 Task: Create new Company, with domain: 'volkswagen.com' and type: 'Prospect'. Add new contact for this company, with mail Id: 'Eshan_Malhotra@volkswagen.com', First Name: Eshan, Last name:  Malhotra, Job Title: 'Systems Administrator', Phone Number: '(916) 555-6789'. Change life cycle stage to  Lead and lead status to  In Progress. Logged in from softage.6@softage.net
Action: Mouse pressed left at (23, 74)
Screenshot: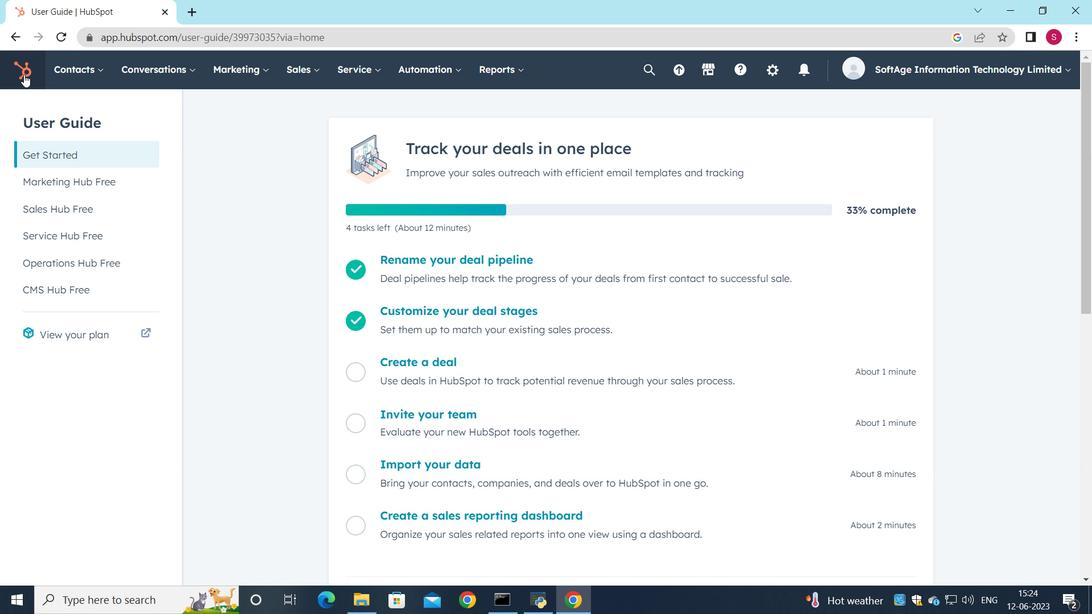 
Action: Mouse moved to (83, 69)
Screenshot: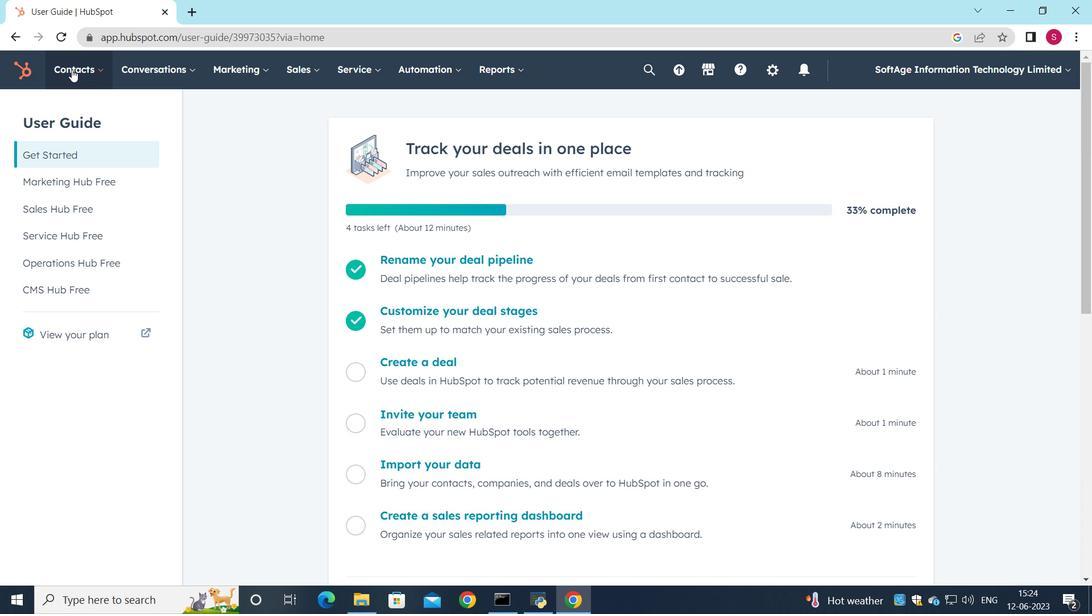 
Action: Mouse pressed left at (83, 69)
Screenshot: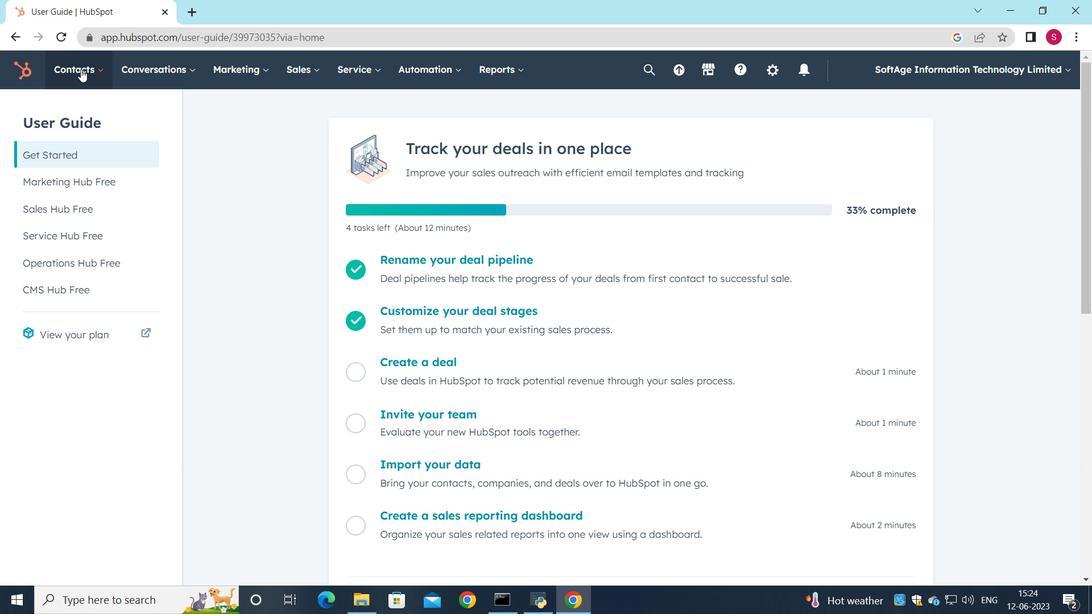 
Action: Mouse moved to (103, 138)
Screenshot: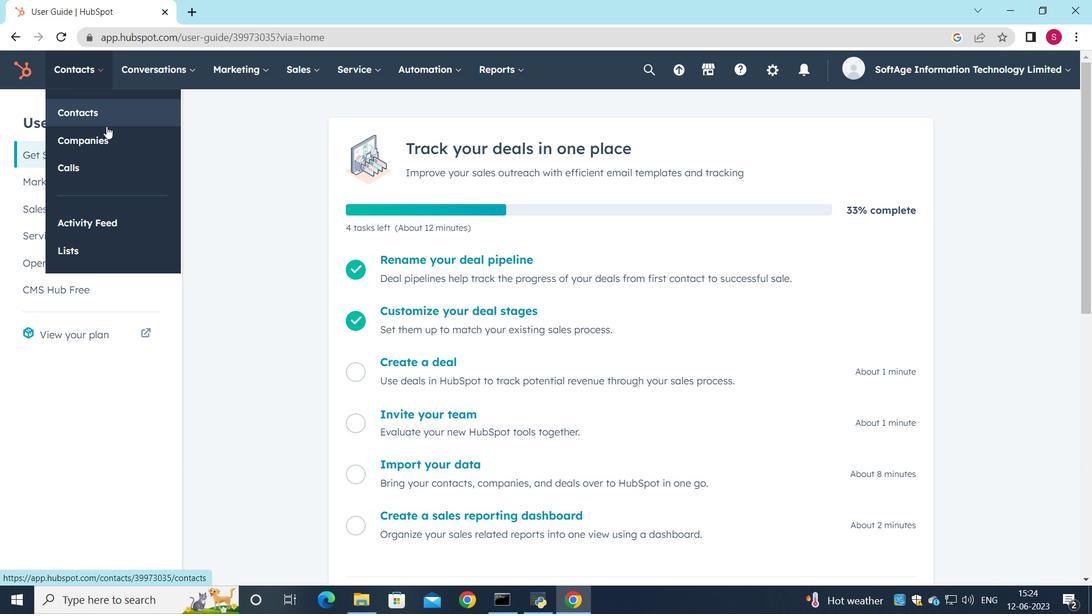 
Action: Mouse pressed left at (103, 138)
Screenshot: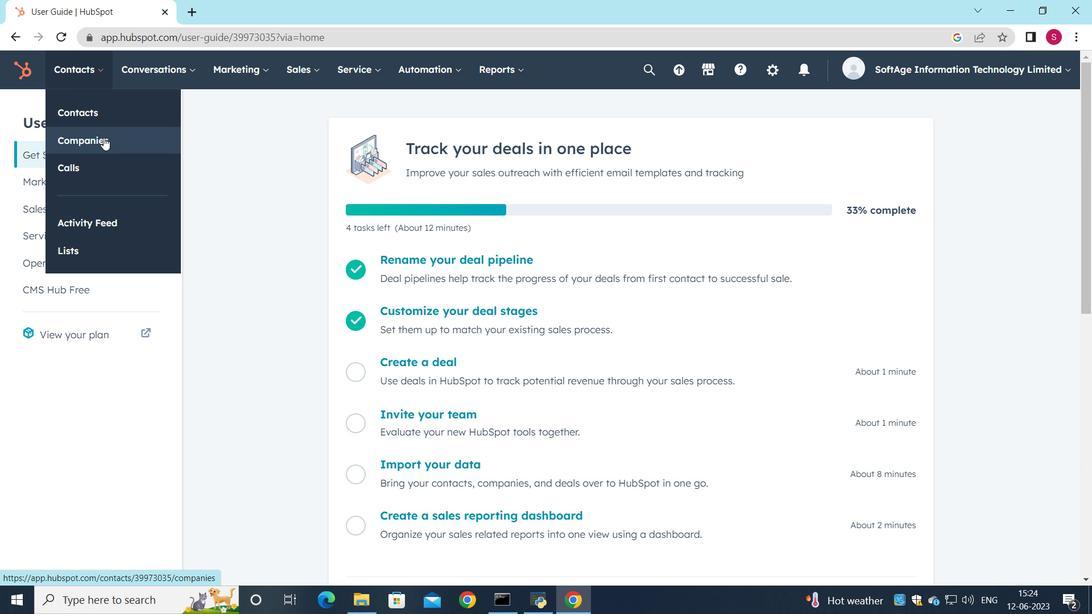 
Action: Mouse moved to (998, 117)
Screenshot: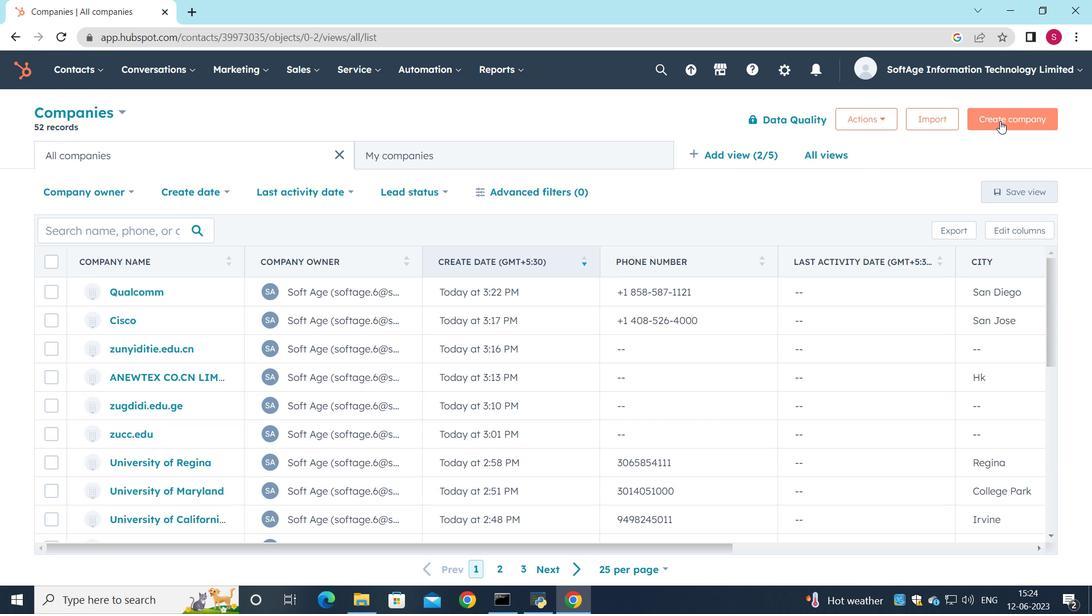 
Action: Mouse pressed left at (998, 117)
Screenshot: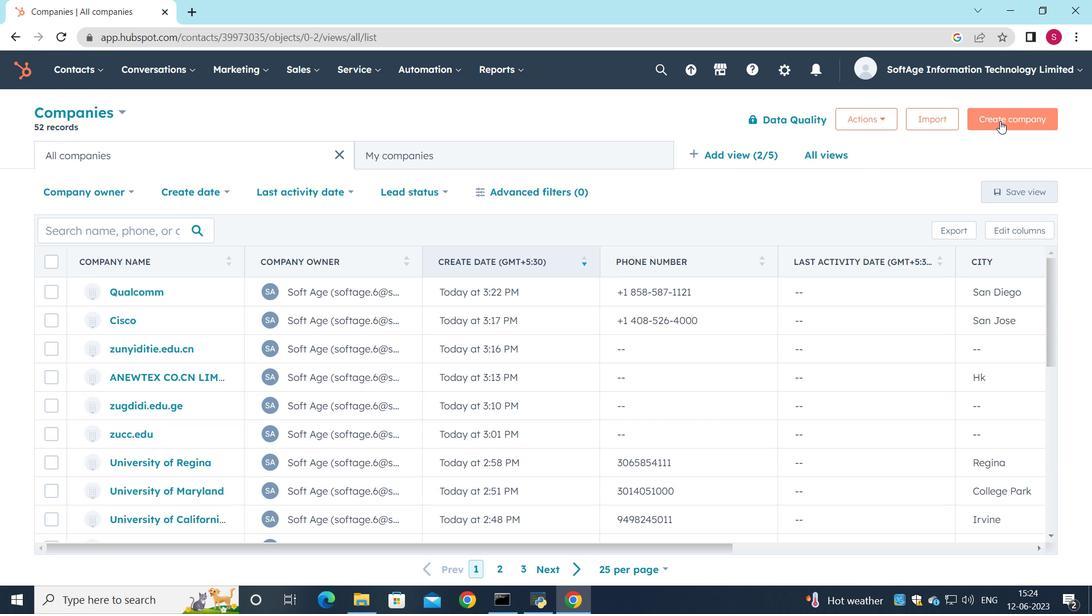 
Action: Mouse moved to (885, 180)
Screenshot: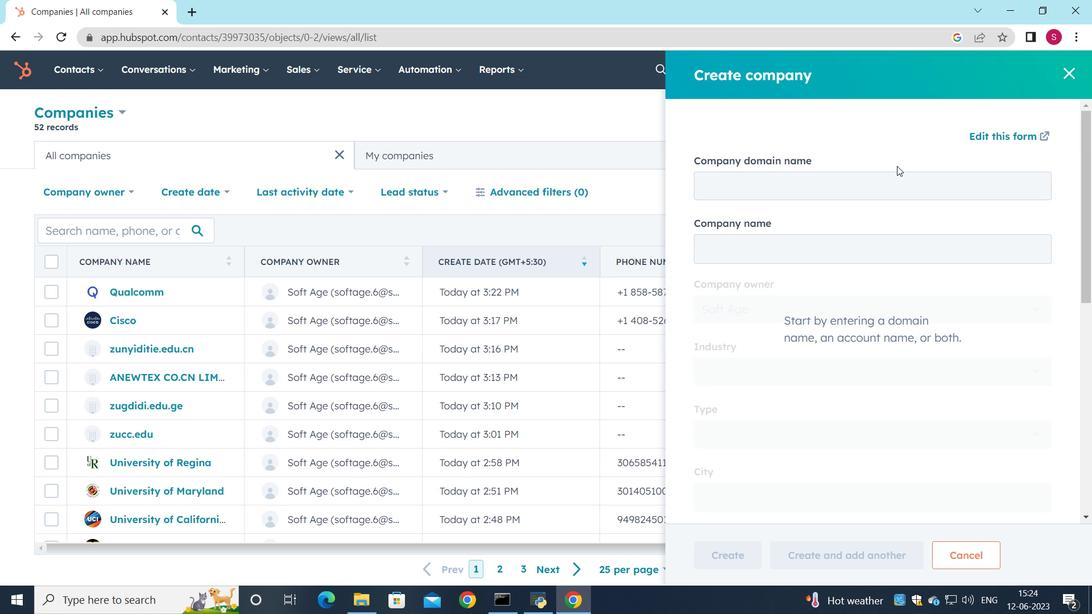 
Action: Mouse pressed left at (885, 180)
Screenshot: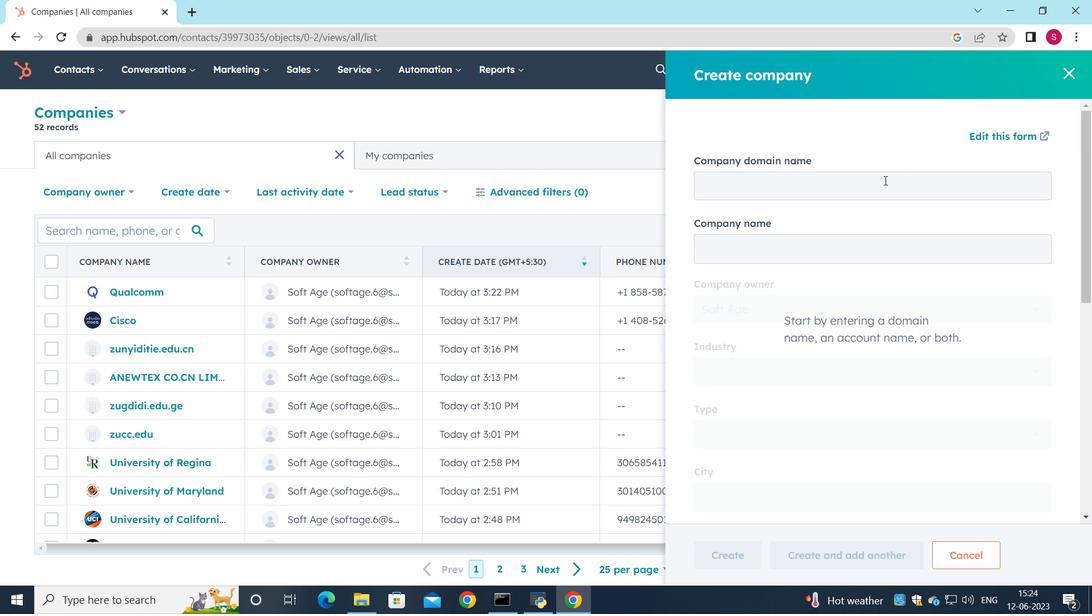 
Action: Key pressed volkswagen.com
Screenshot: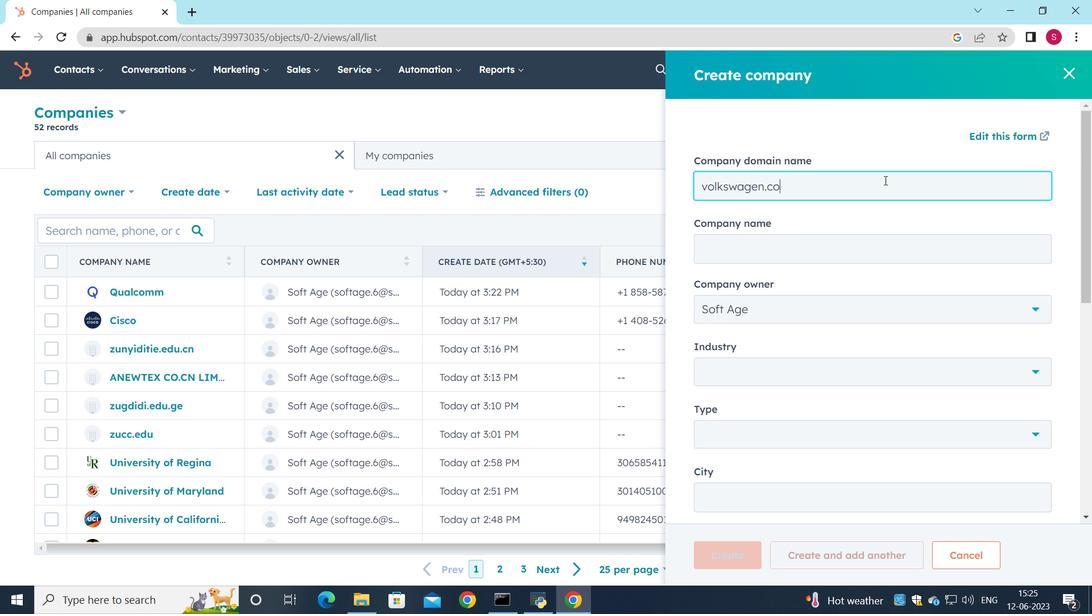 
Action: Mouse moved to (1033, 429)
Screenshot: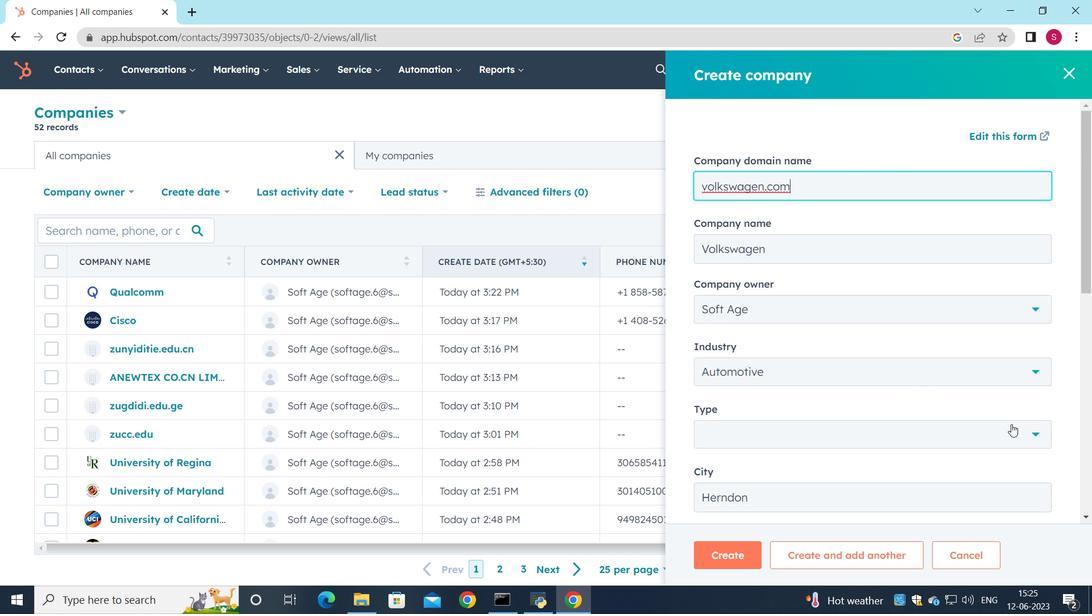 
Action: Mouse pressed left at (1033, 429)
Screenshot: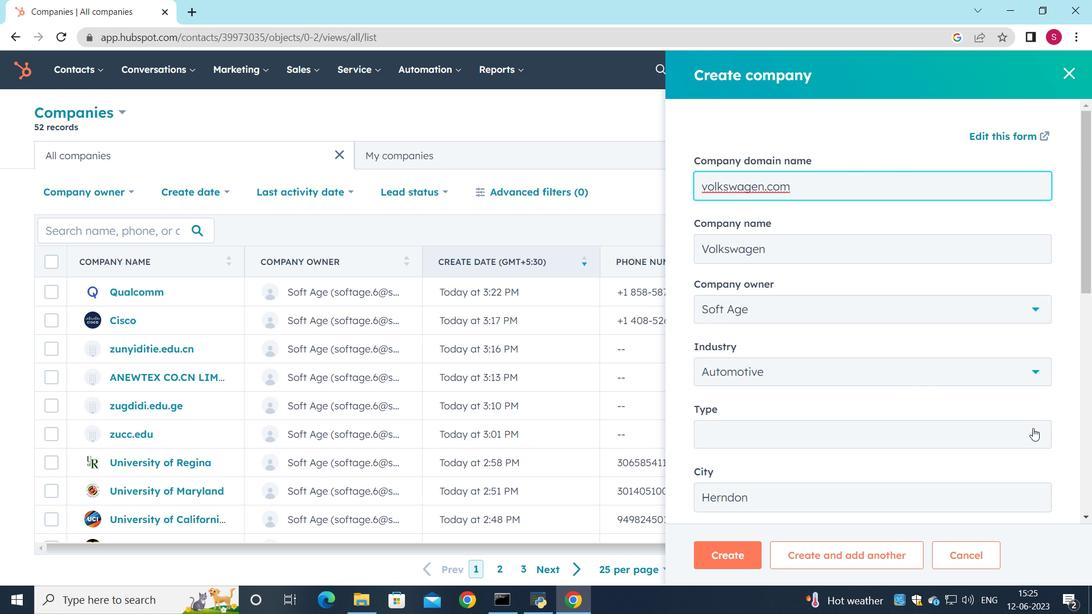 
Action: Mouse moved to (801, 314)
Screenshot: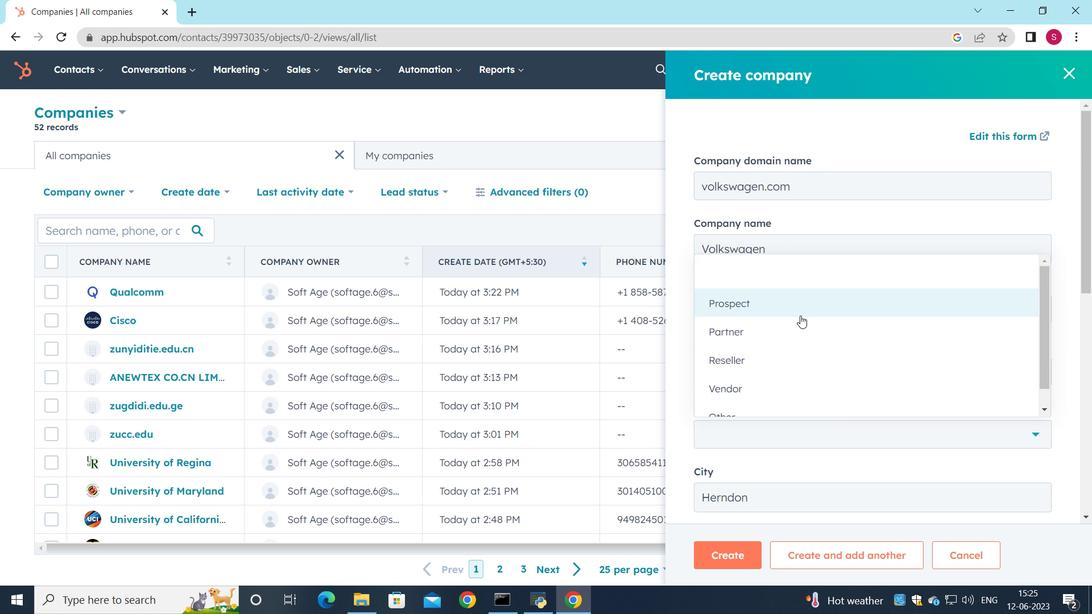 
Action: Mouse pressed left at (801, 314)
Screenshot: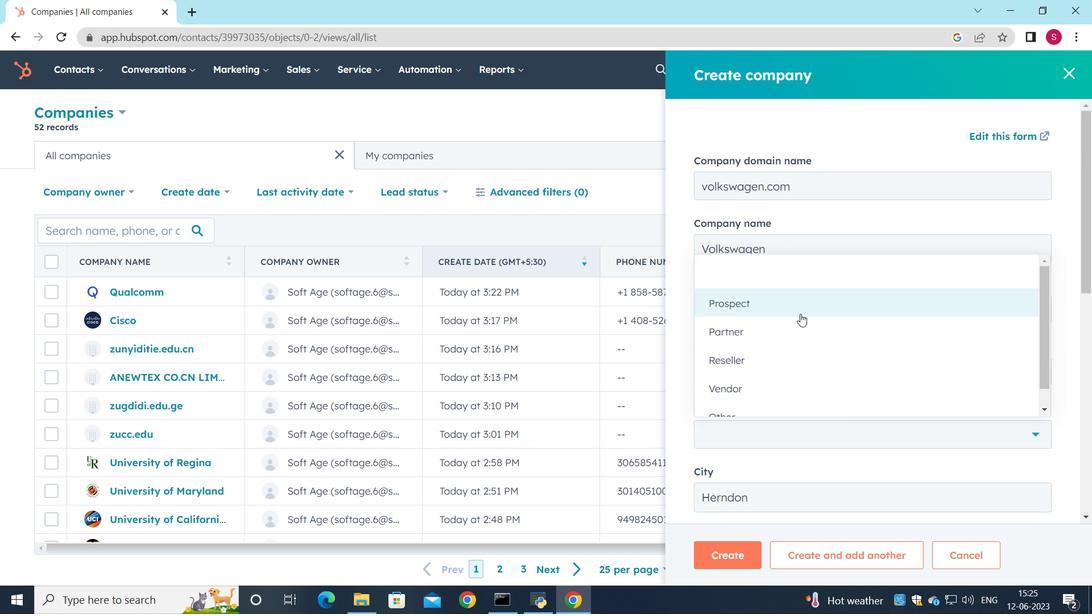 
Action: Mouse moved to (800, 311)
Screenshot: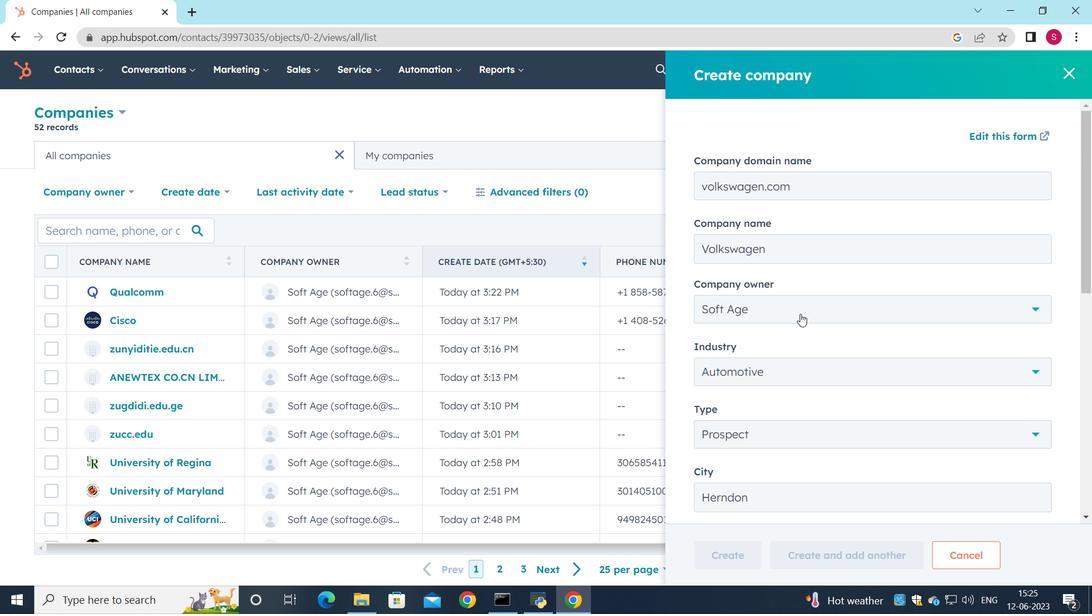 
Action: Mouse scrolled (800, 311) with delta (0, 0)
Screenshot: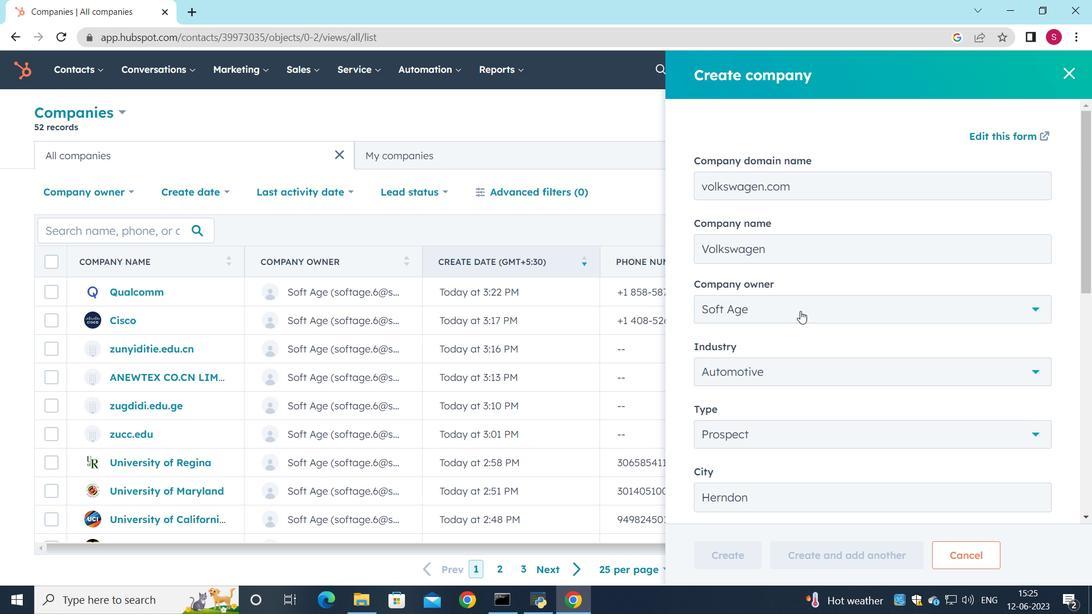 
Action: Mouse scrolled (800, 311) with delta (0, 0)
Screenshot: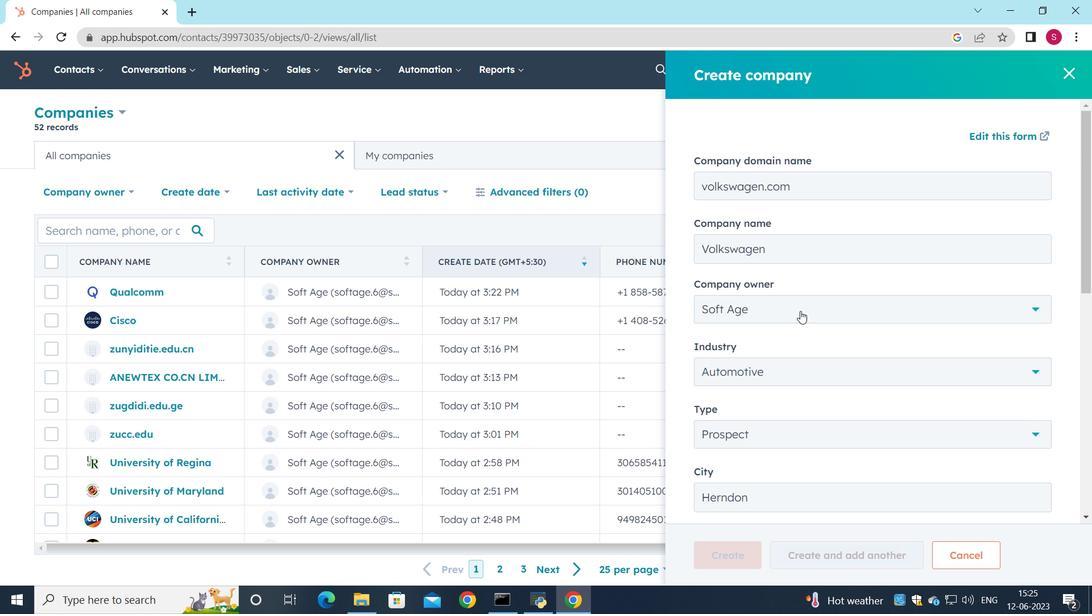
Action: Mouse moved to (735, 559)
Screenshot: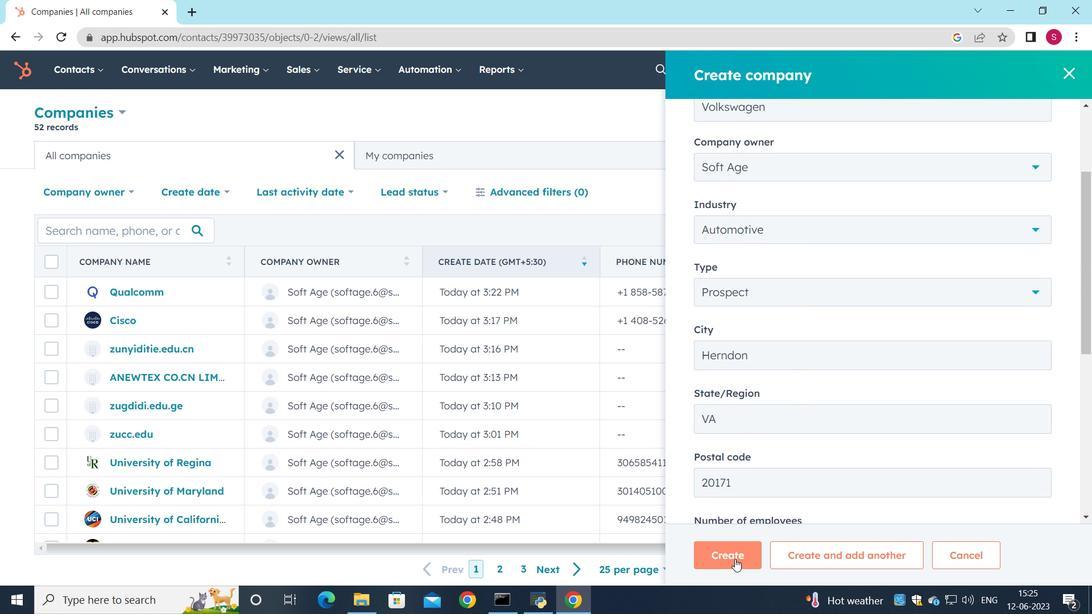 
Action: Mouse pressed left at (735, 559)
Screenshot: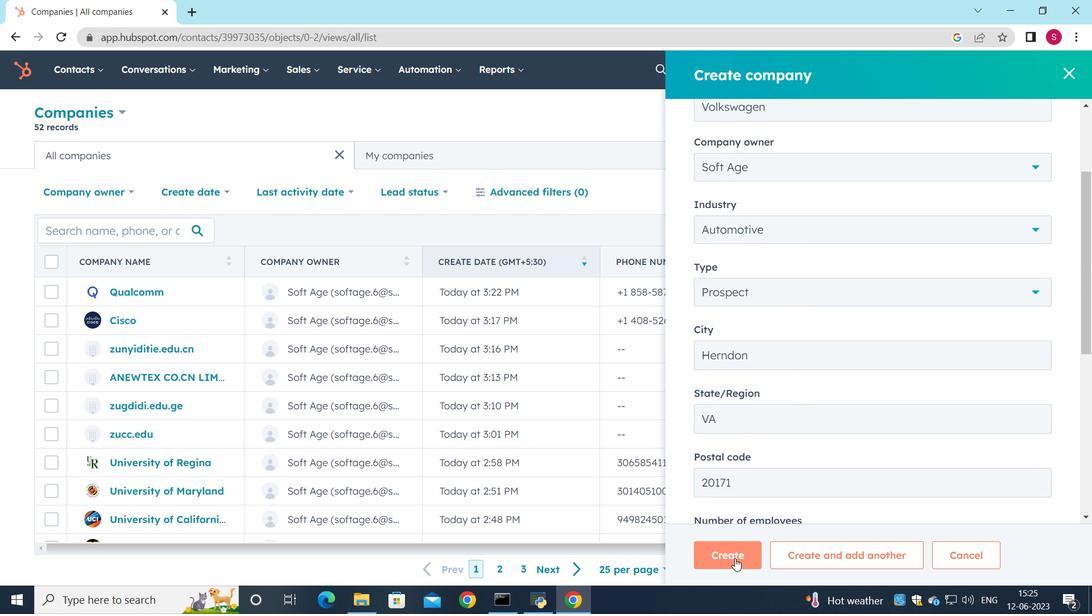 
Action: Mouse moved to (623, 440)
Screenshot: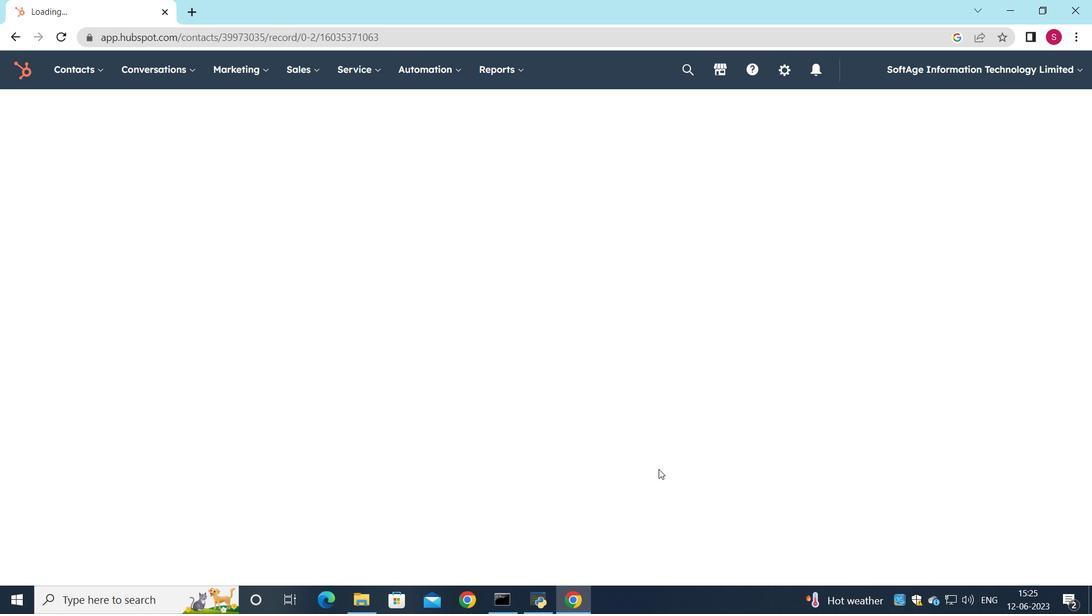 
Action: Mouse scrolled (623, 439) with delta (0, 0)
Screenshot: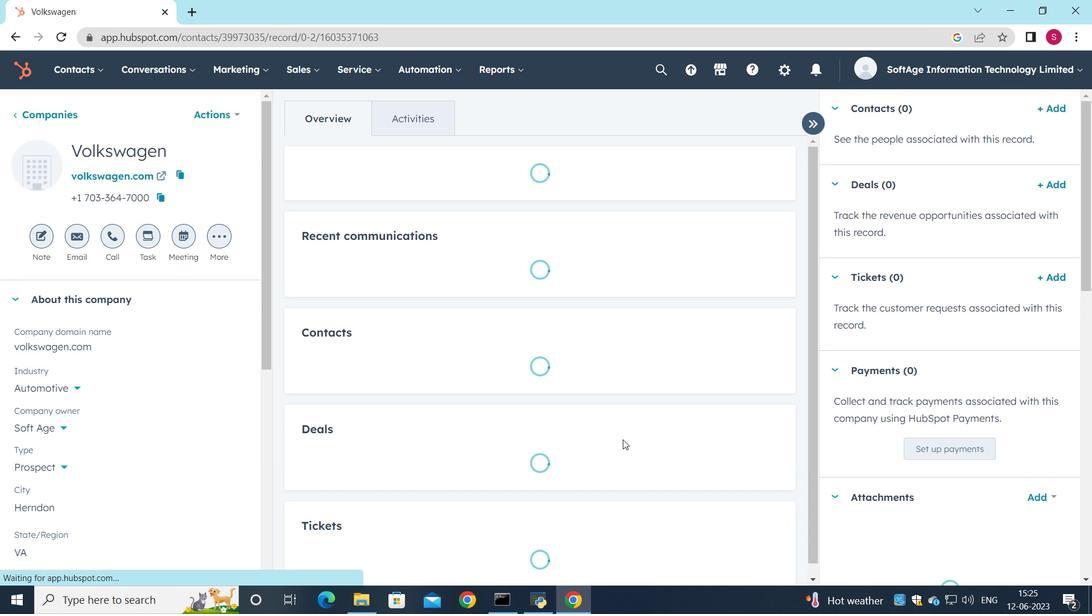 
Action: Mouse scrolled (623, 439) with delta (0, 0)
Screenshot: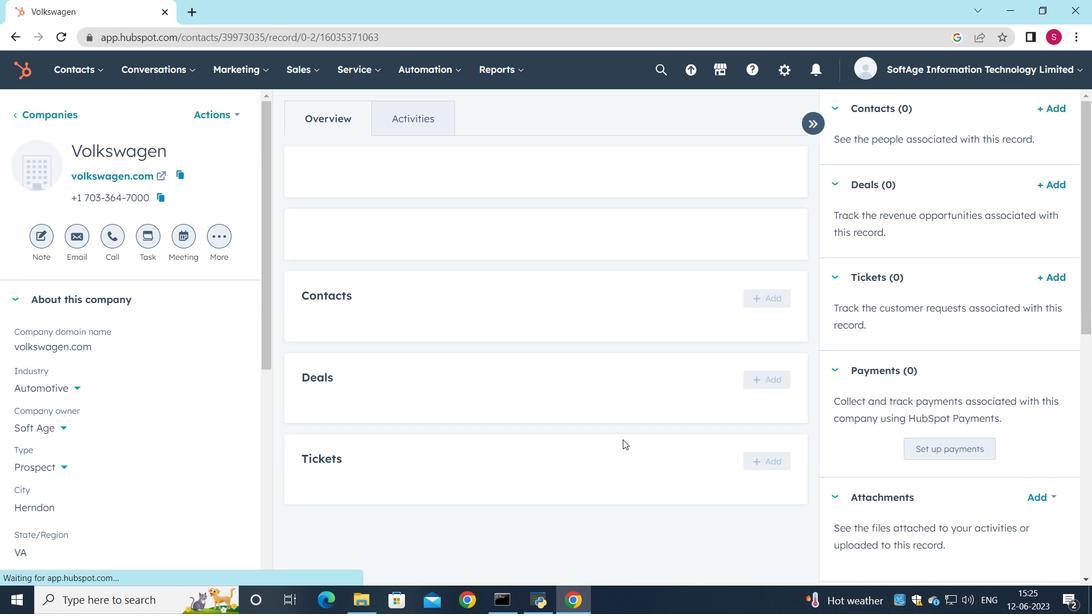 
Action: Mouse moved to (626, 431)
Screenshot: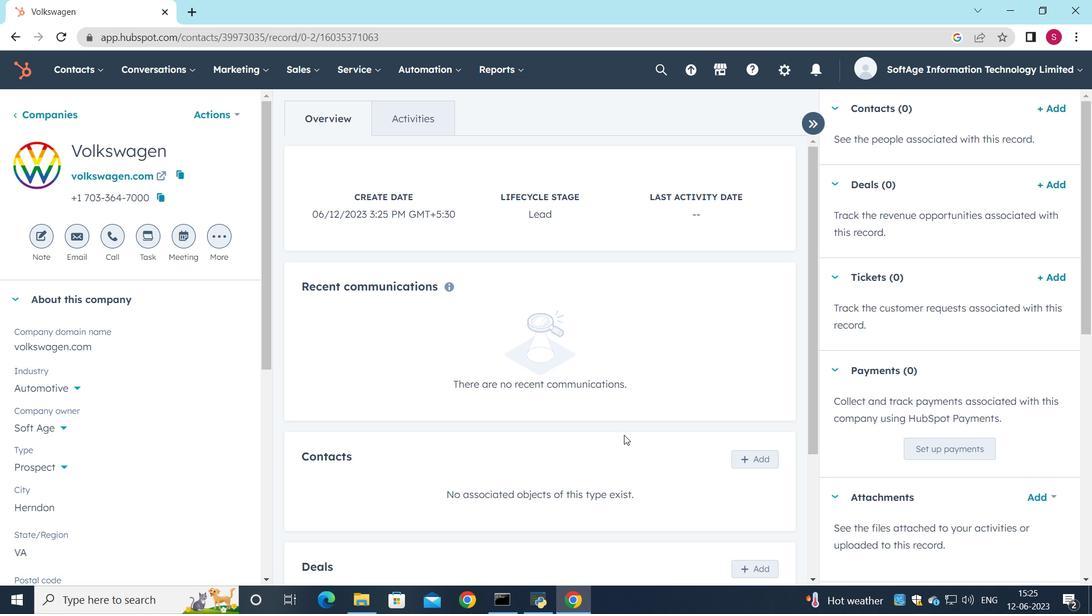 
Action: Mouse scrolled (626, 431) with delta (0, 0)
Screenshot: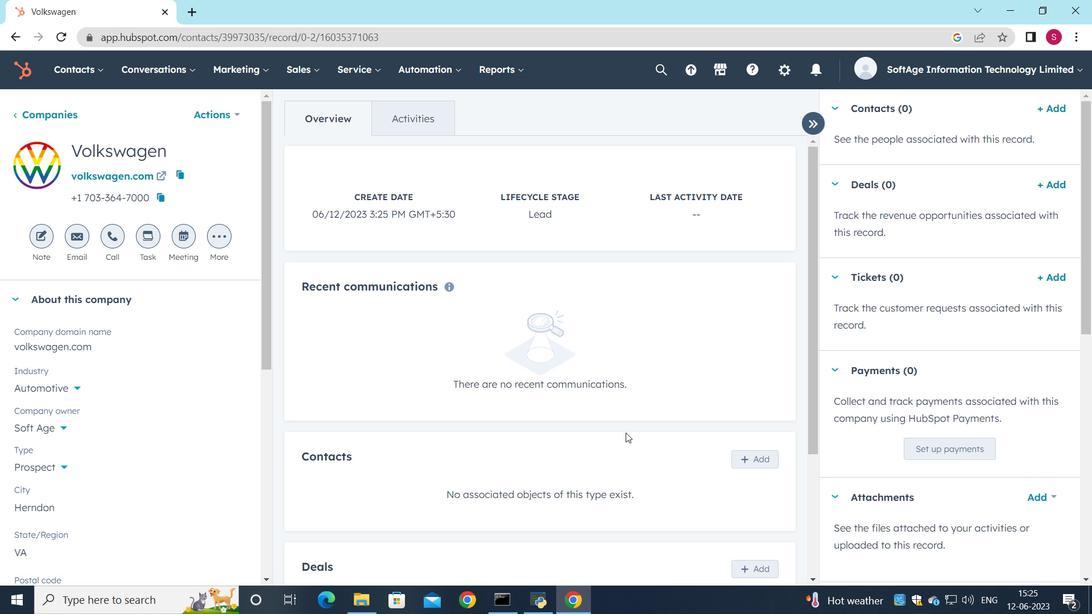 
Action: Mouse moved to (754, 388)
Screenshot: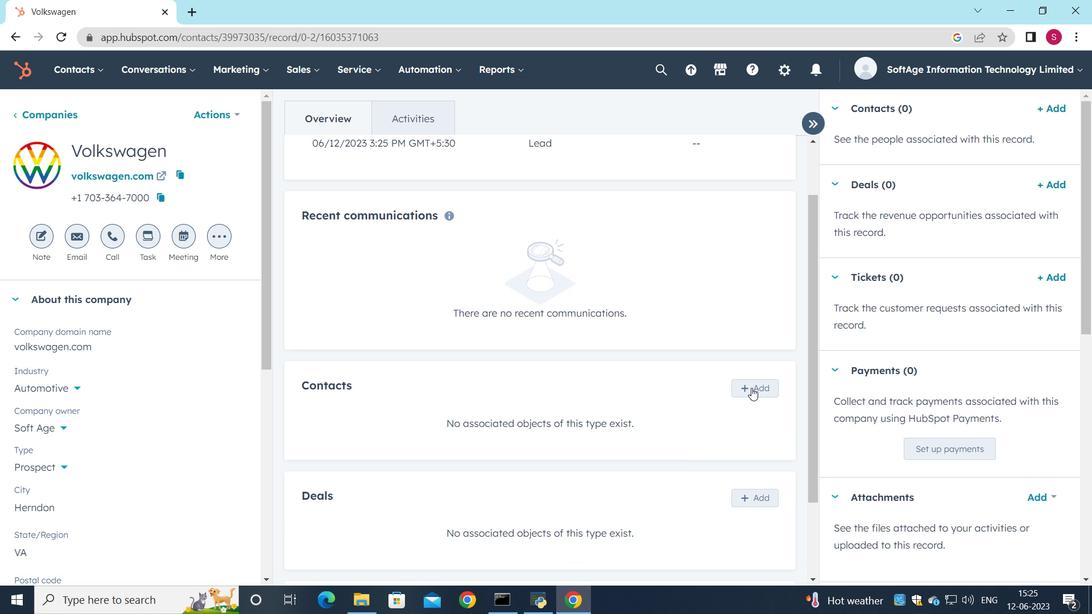 
Action: Mouse pressed left at (754, 388)
Screenshot: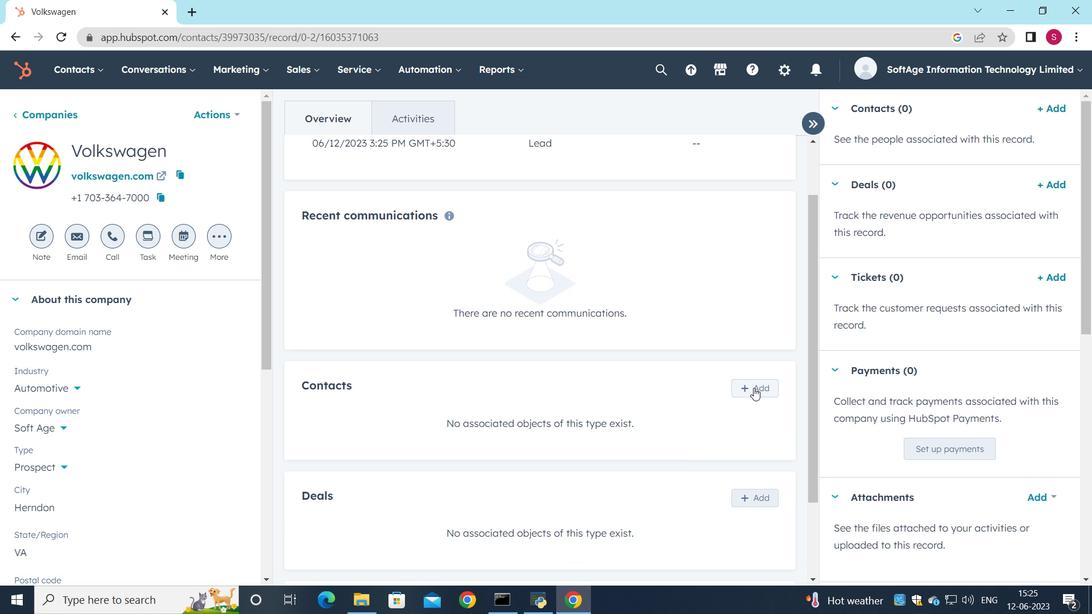 
Action: Mouse moved to (762, 156)
Screenshot: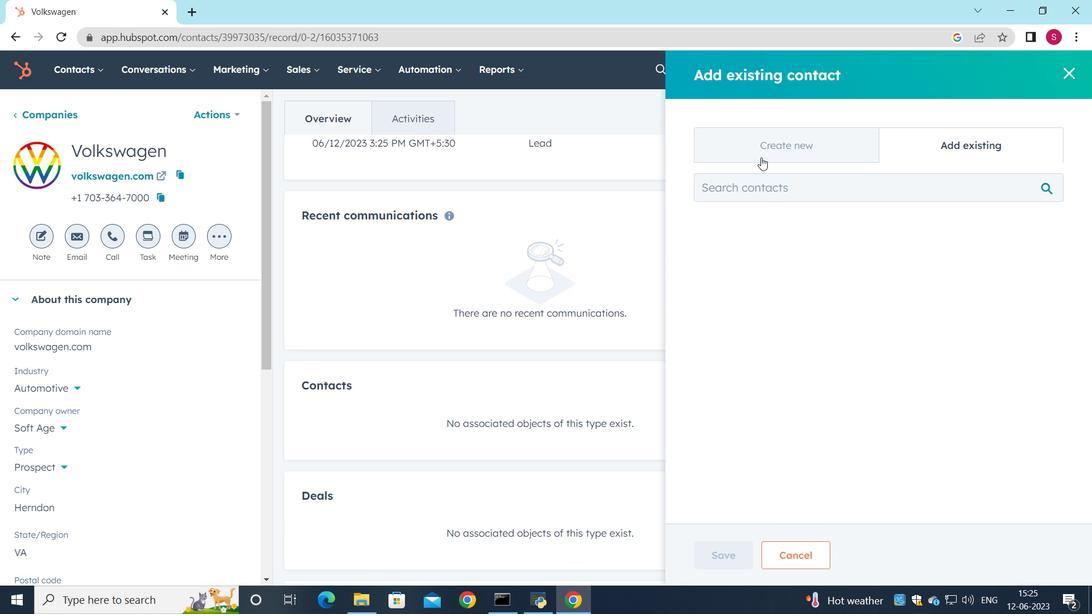 
Action: Mouse pressed left at (762, 156)
Screenshot: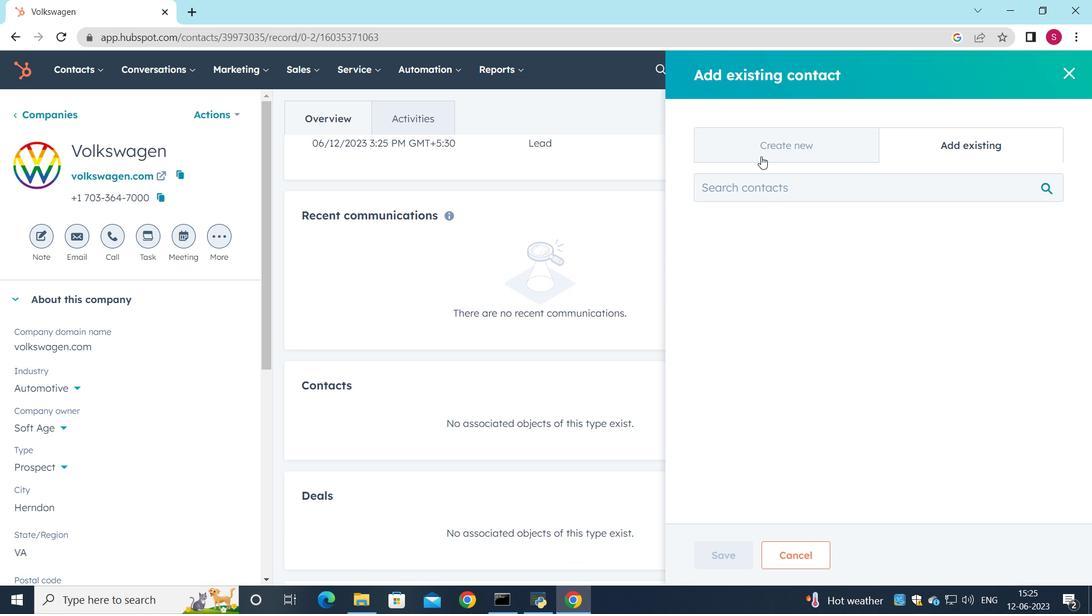 
Action: Mouse moved to (789, 237)
Screenshot: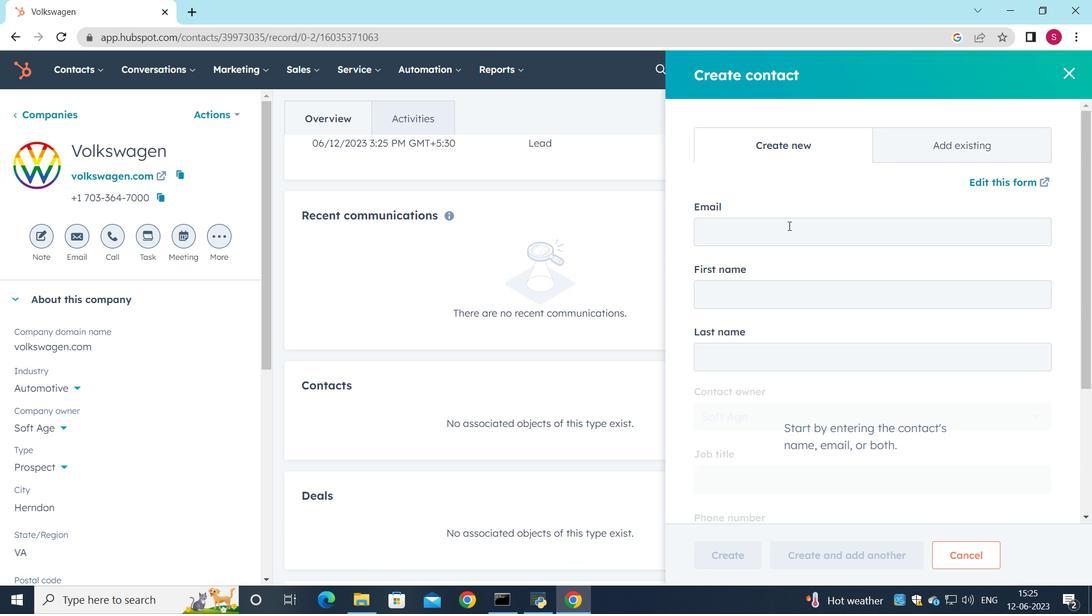 
Action: Mouse pressed left at (789, 237)
Screenshot: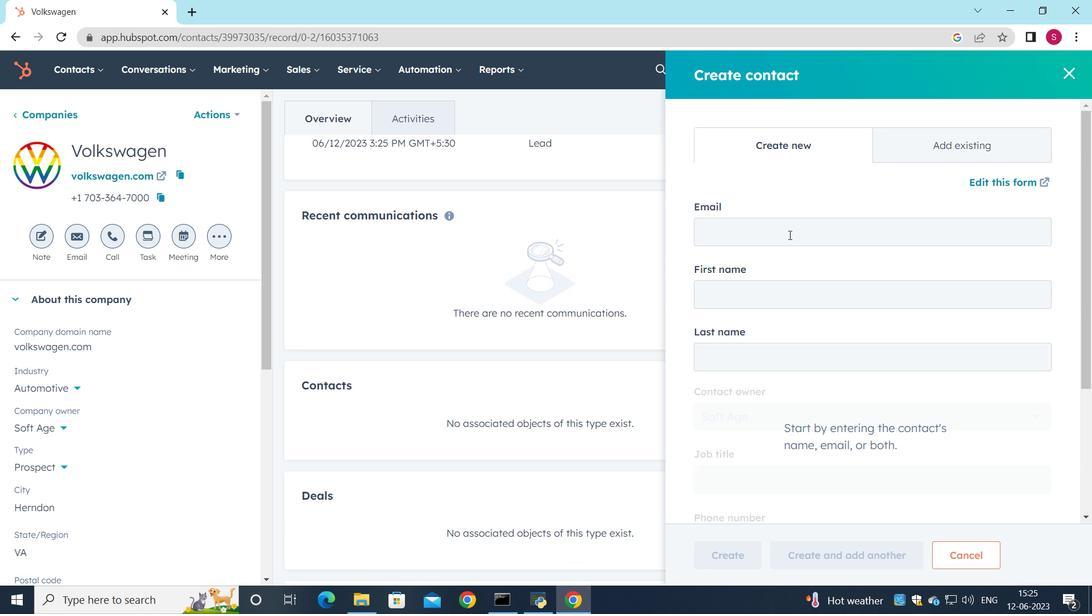 
Action: Key pressed <Key.shift>Eshan<Key.shift><Key.shift>_<Key.shift>Malhotra<Key.shift>@volkswagen.com
Screenshot: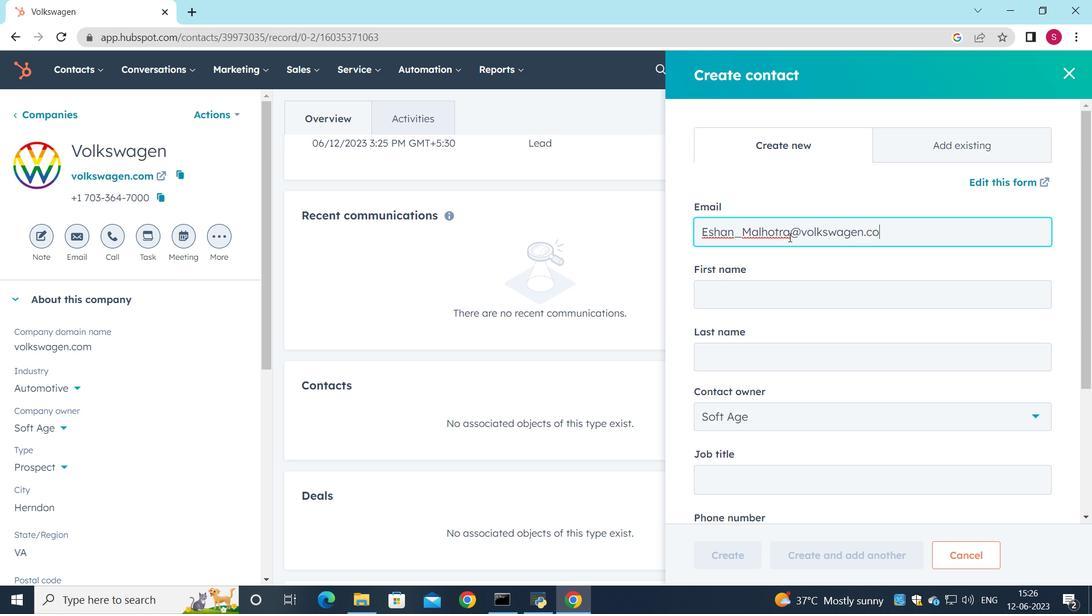 
Action: Mouse moved to (772, 293)
Screenshot: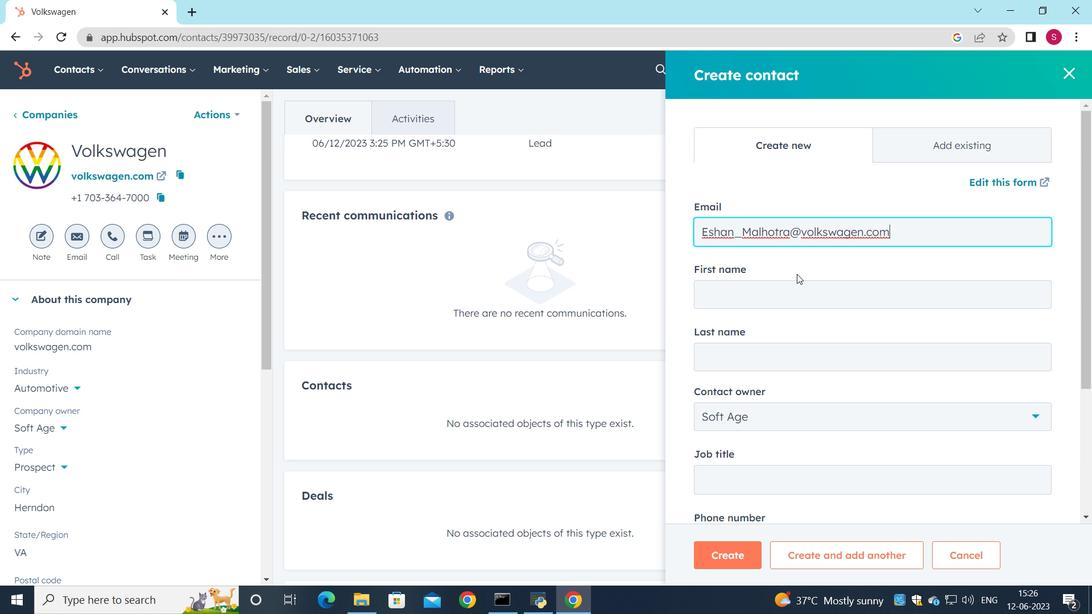 
Action: Mouse pressed left at (772, 293)
Screenshot: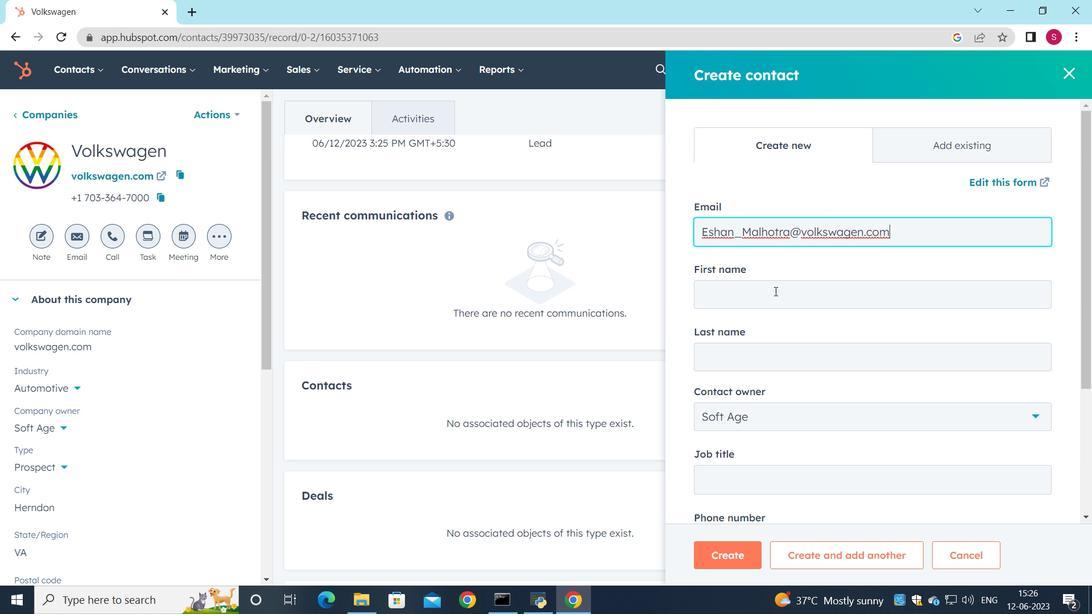 
Action: Mouse moved to (771, 293)
Screenshot: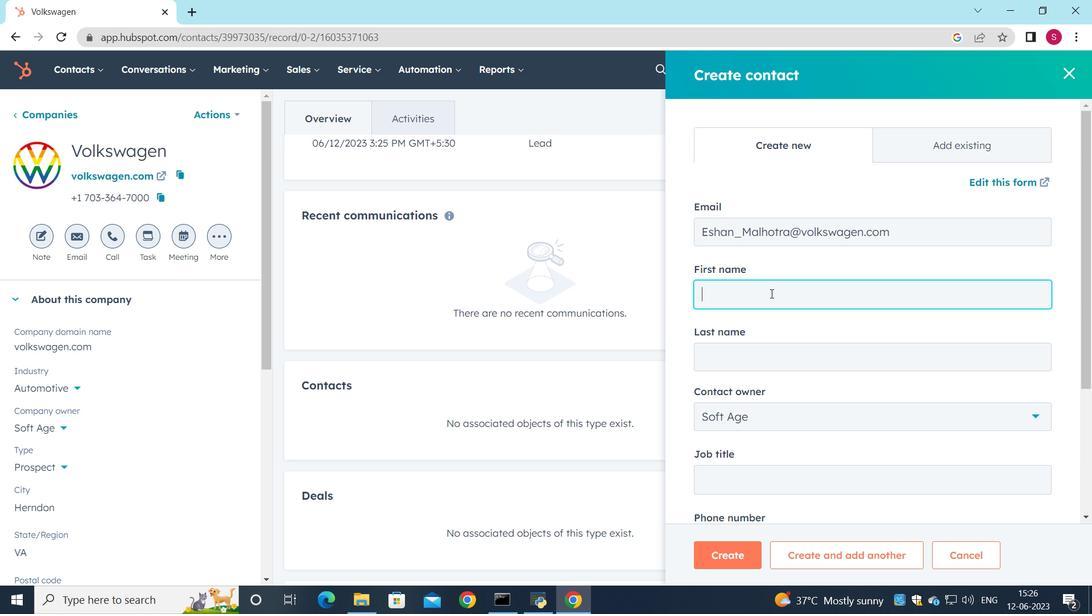 
Action: Key pressed <Key.shift>Eshan
Screenshot: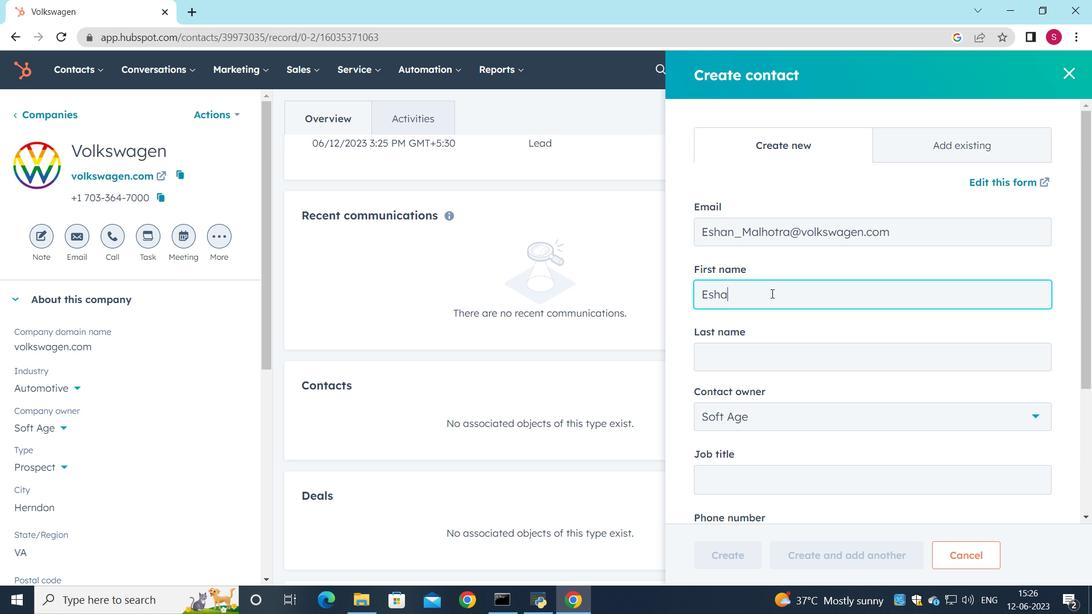 
Action: Mouse moved to (754, 369)
Screenshot: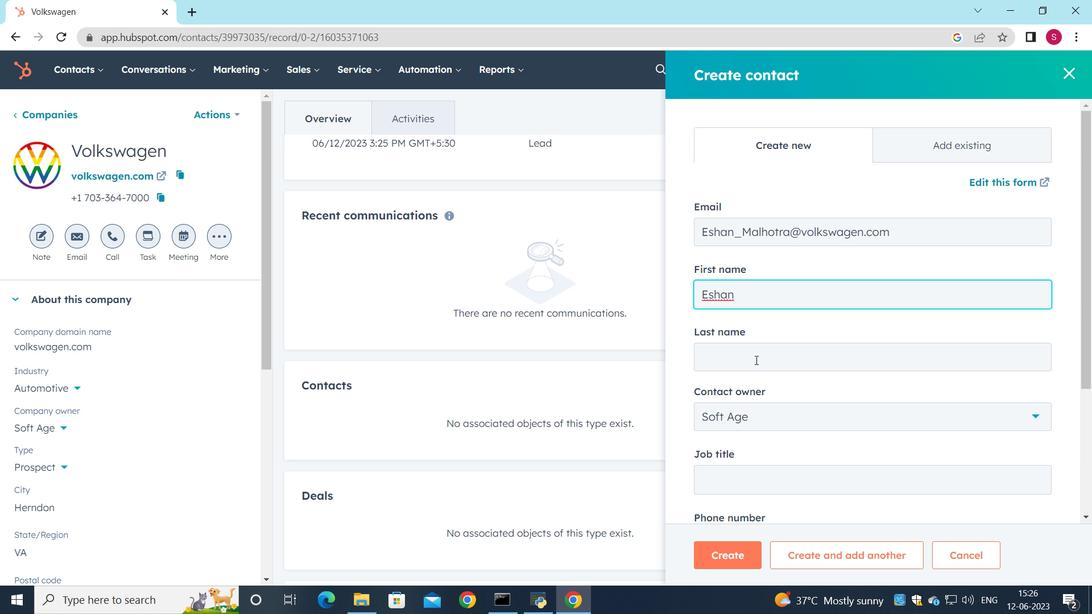 
Action: Mouse pressed left at (754, 369)
Screenshot: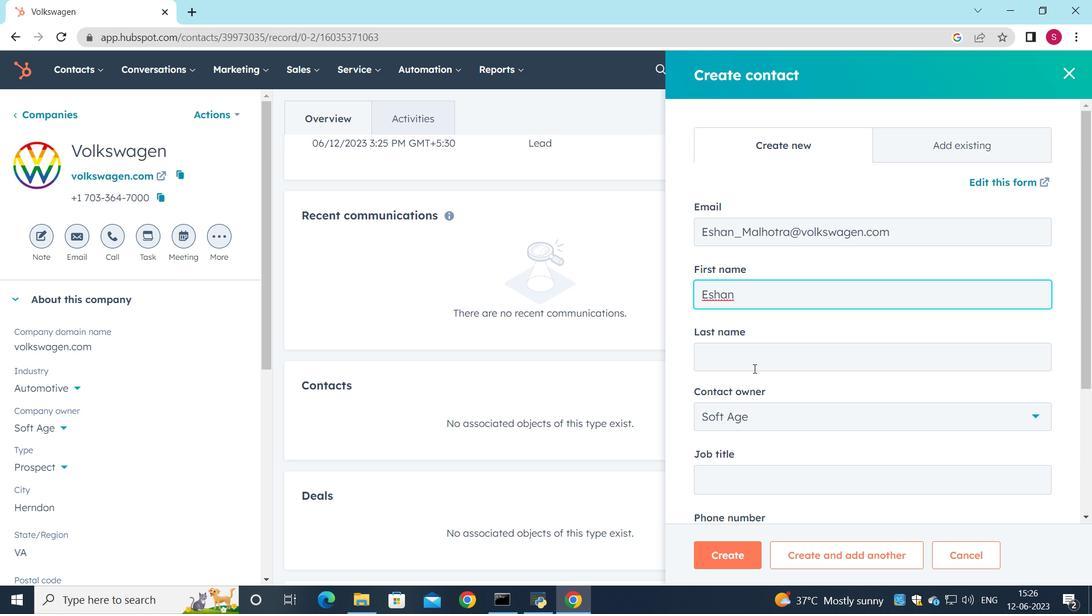 
Action: Mouse moved to (803, 212)
Screenshot: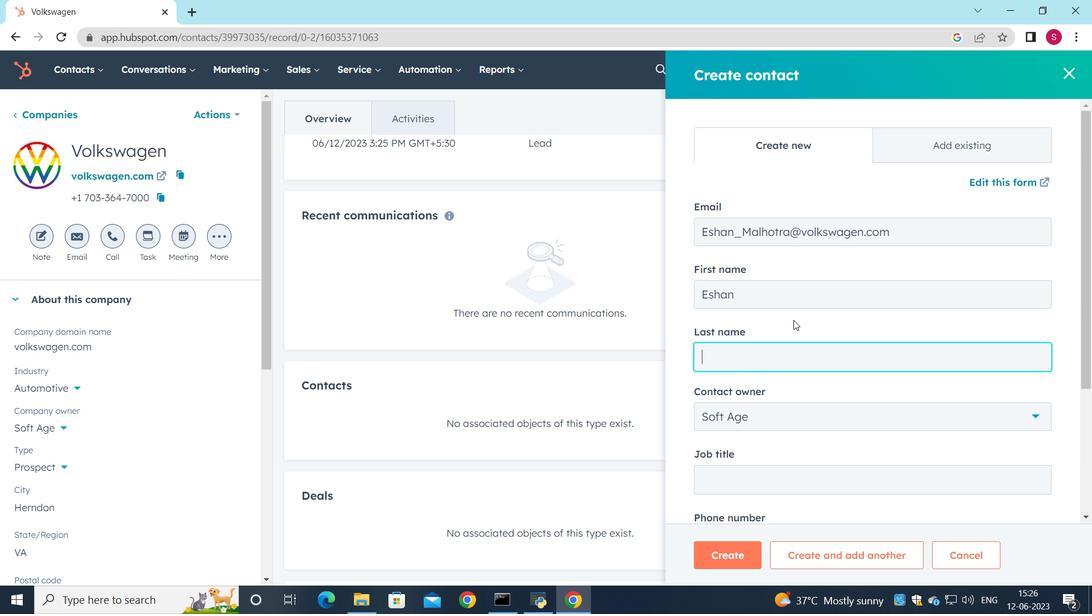
Action: Key pressed <Key.shift><Key.shift><Key.shift><Key.shift><Key.shift><Key.shift><Key.shift><Key.shift><Key.shift><Key.shift><Key.shift><Key.shift><Key.shift><Key.shift><Key.shift><Key.shift><Key.shift>Malhotra
Screenshot: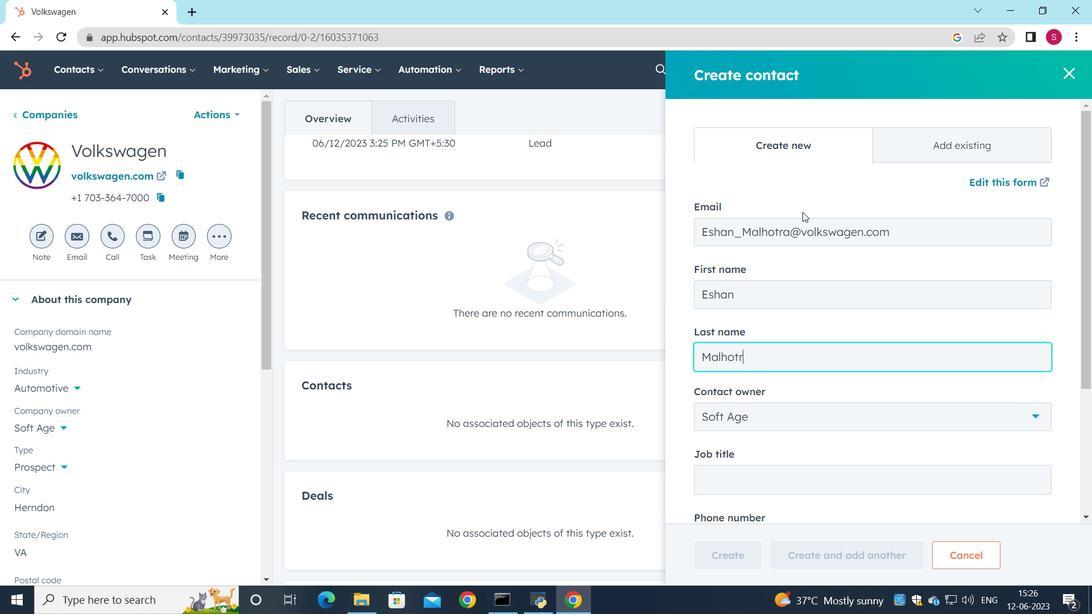 
Action: Mouse moved to (777, 371)
Screenshot: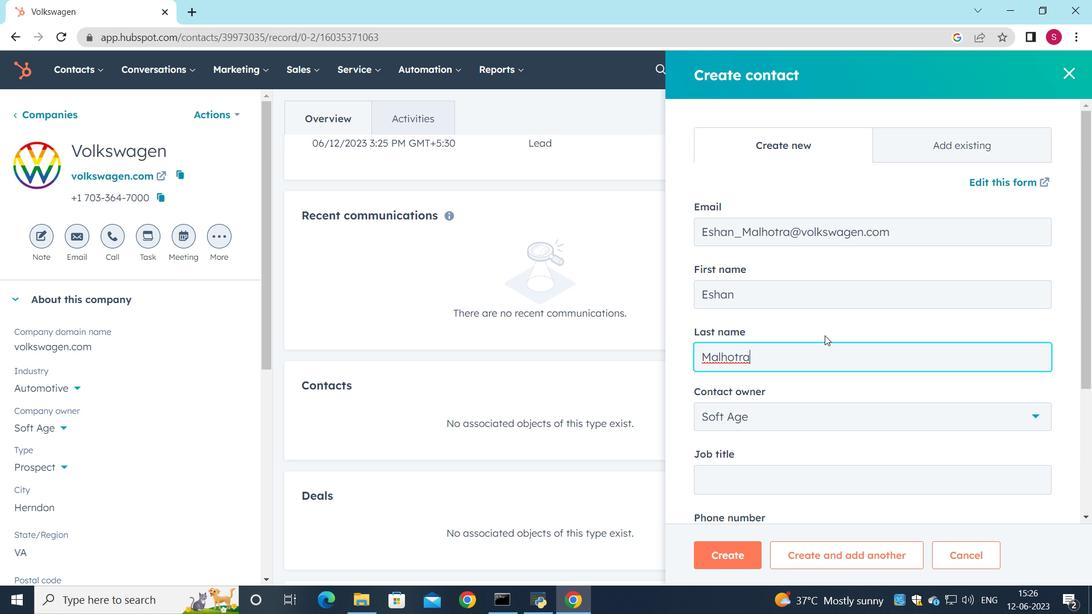 
Action: Mouse scrolled (777, 371) with delta (0, 0)
Screenshot: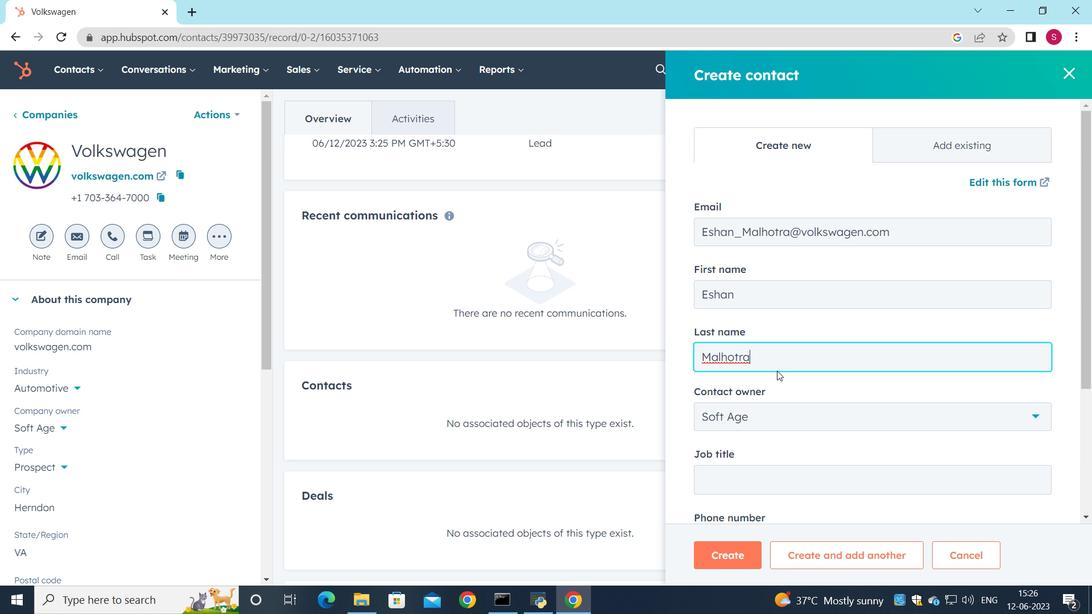 
Action: Mouse scrolled (777, 371) with delta (0, 0)
Screenshot: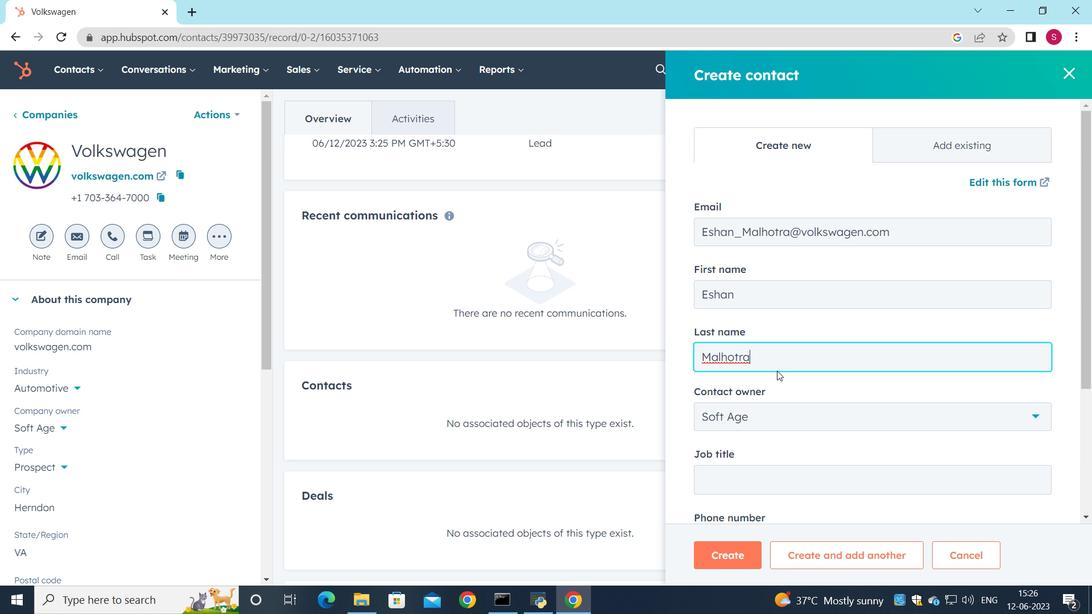 
Action: Mouse moved to (746, 335)
Screenshot: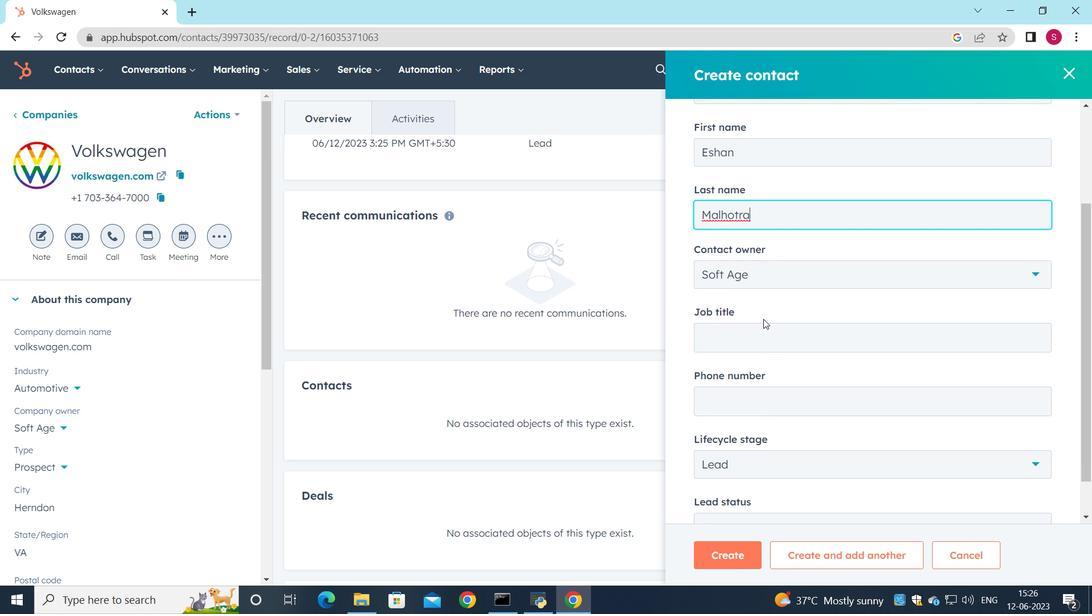 
Action: Mouse pressed left at (746, 335)
Screenshot: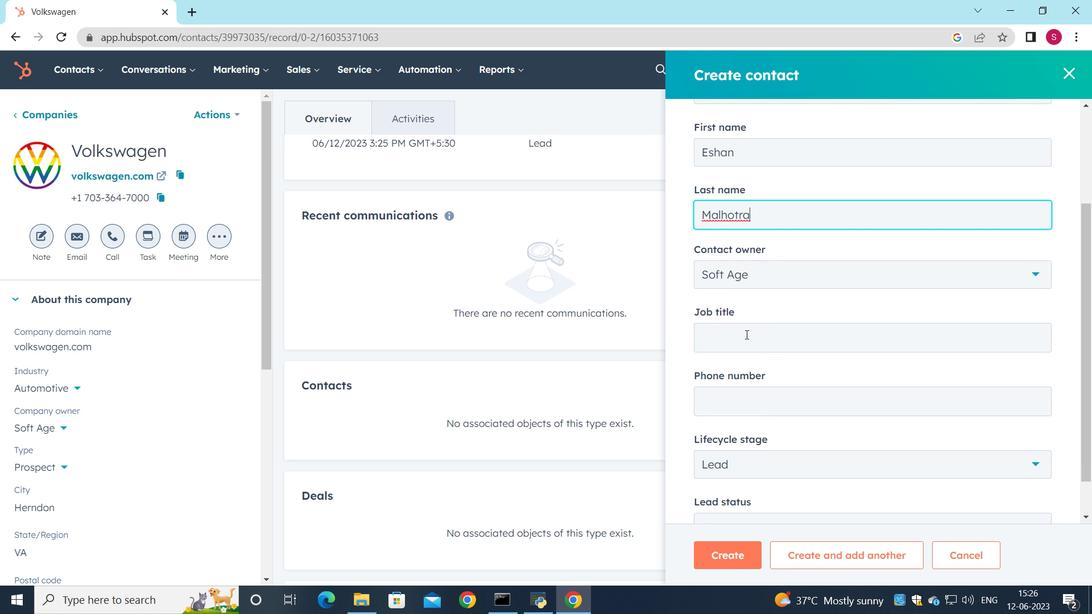 
Action: Mouse moved to (775, 112)
Screenshot: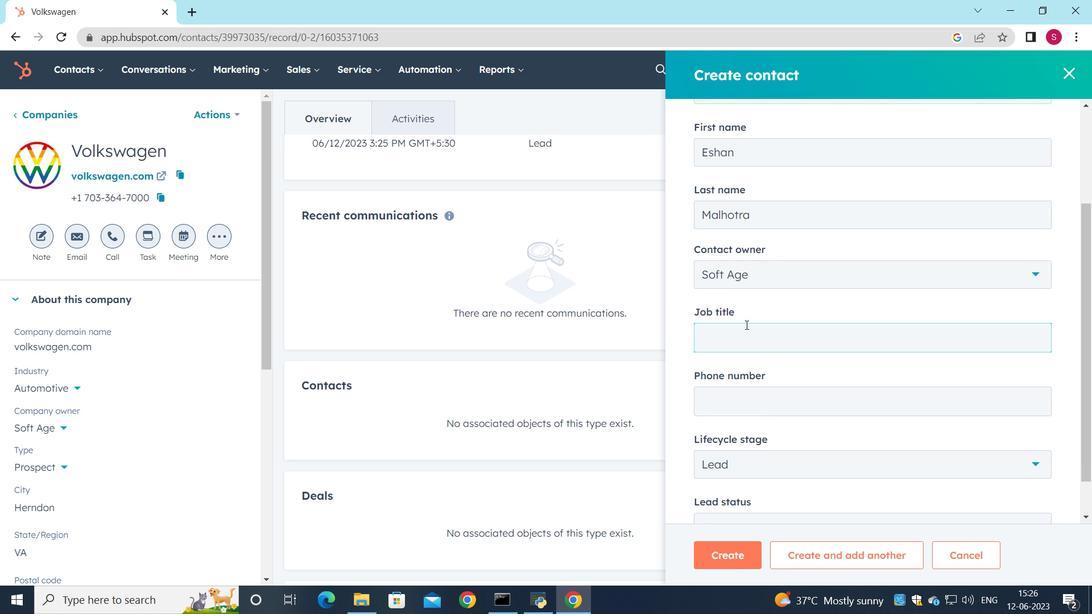 
Action: Key pressed <Key.shift>Systems<Key.space><Key.shift>Administrator
Screenshot: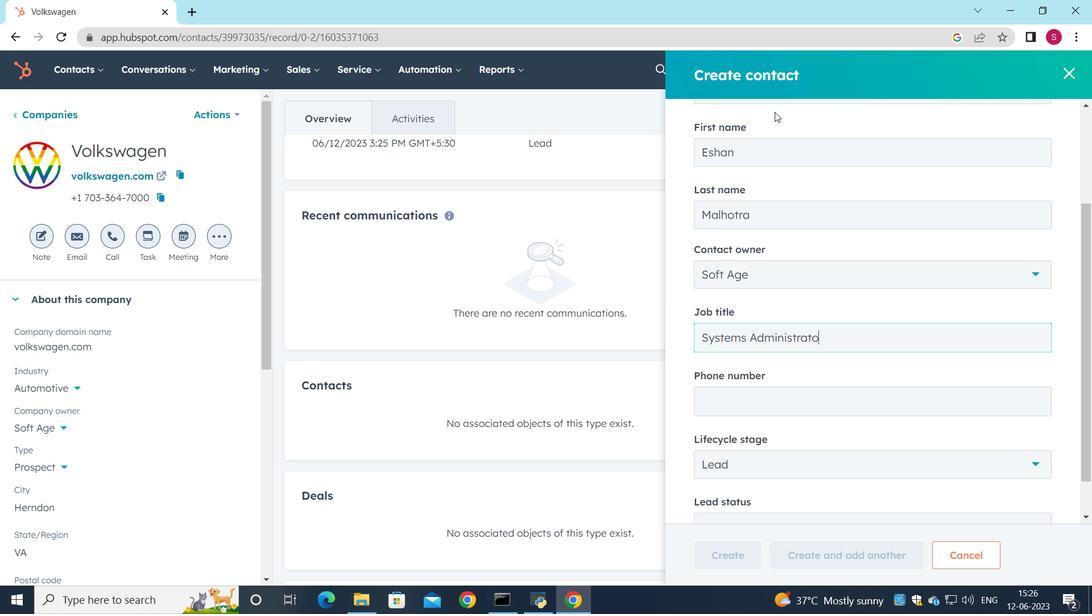 
Action: Mouse moved to (741, 400)
Screenshot: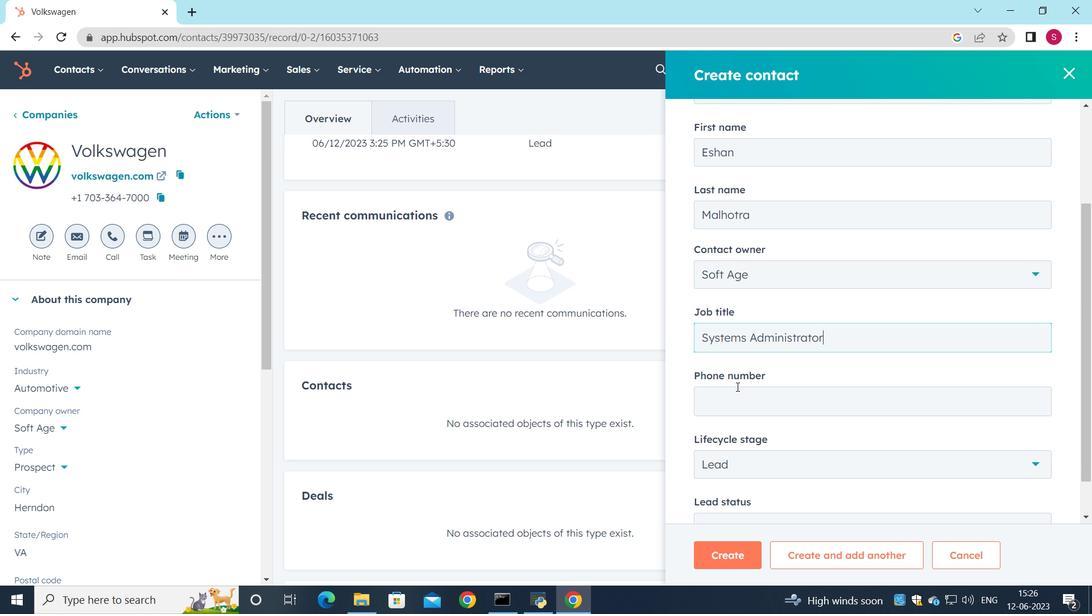 
Action: Mouse pressed left at (741, 400)
Screenshot: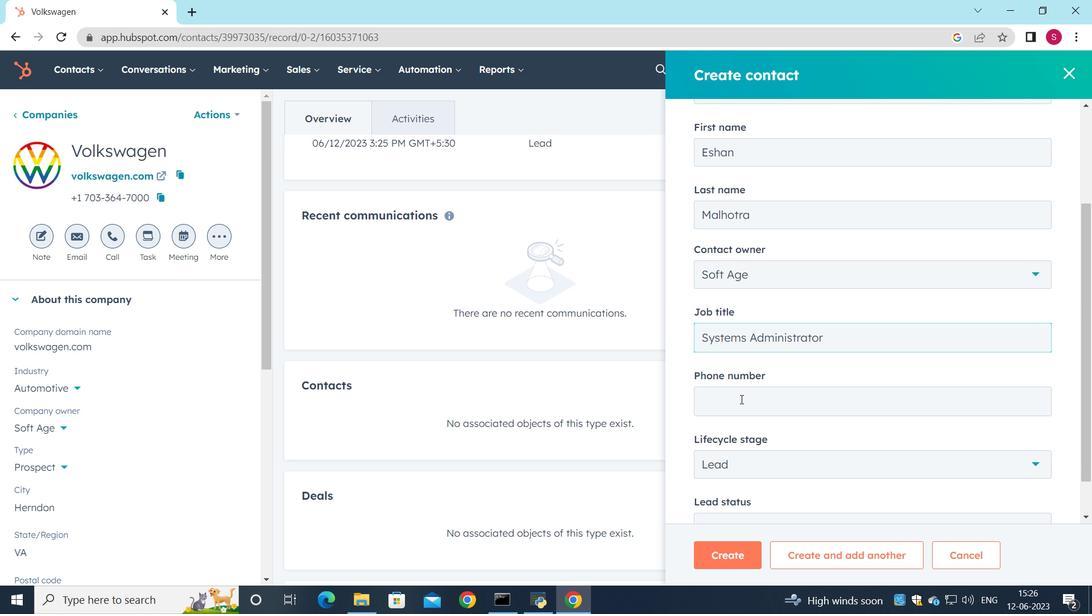 
Action: Mouse moved to (840, 270)
Screenshot: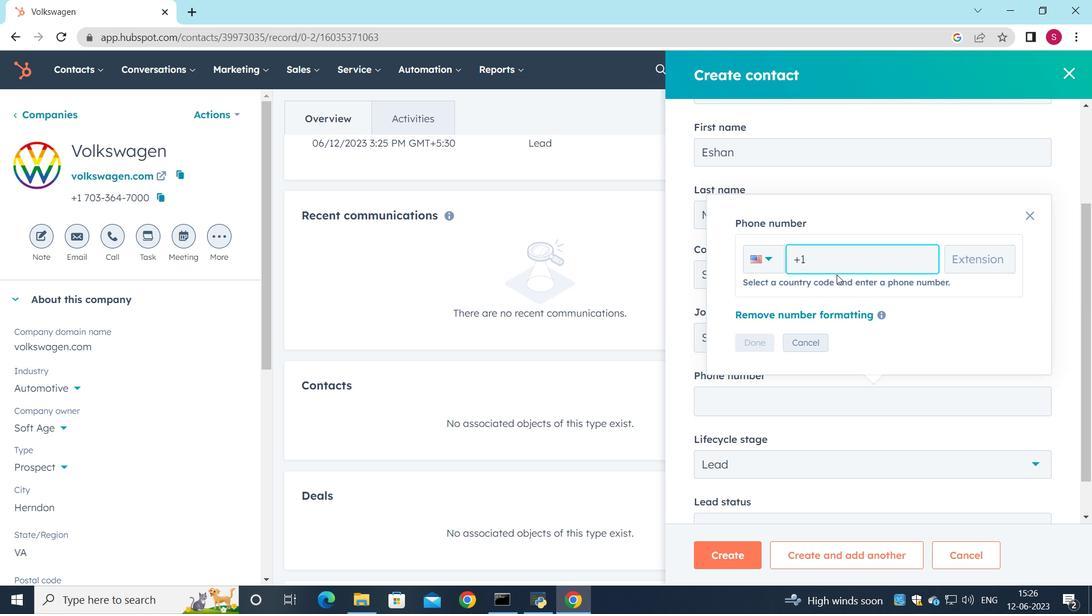 
Action: Key pressed 916
Screenshot: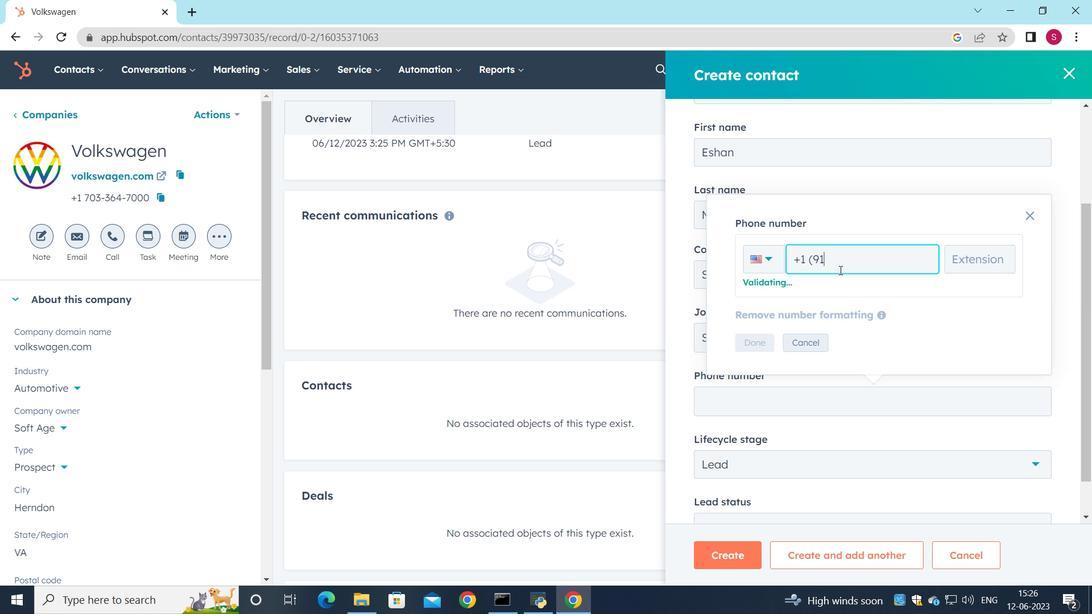 
Action: Mouse moved to (1092, 0)
Screenshot: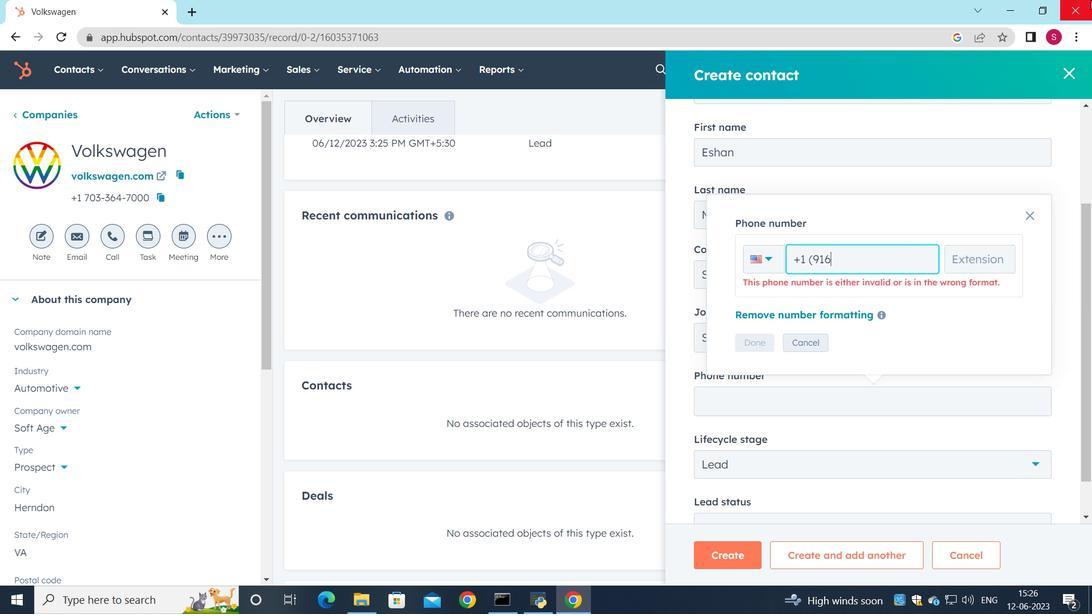 
Action: Key pressed 5556789
Screenshot: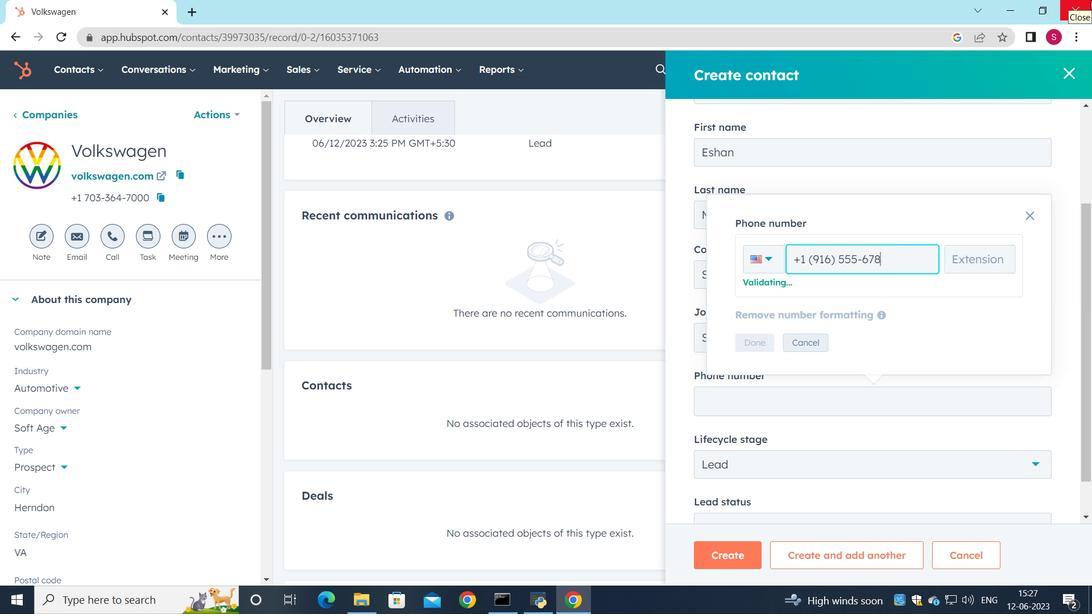 
Action: Mouse moved to (742, 351)
Screenshot: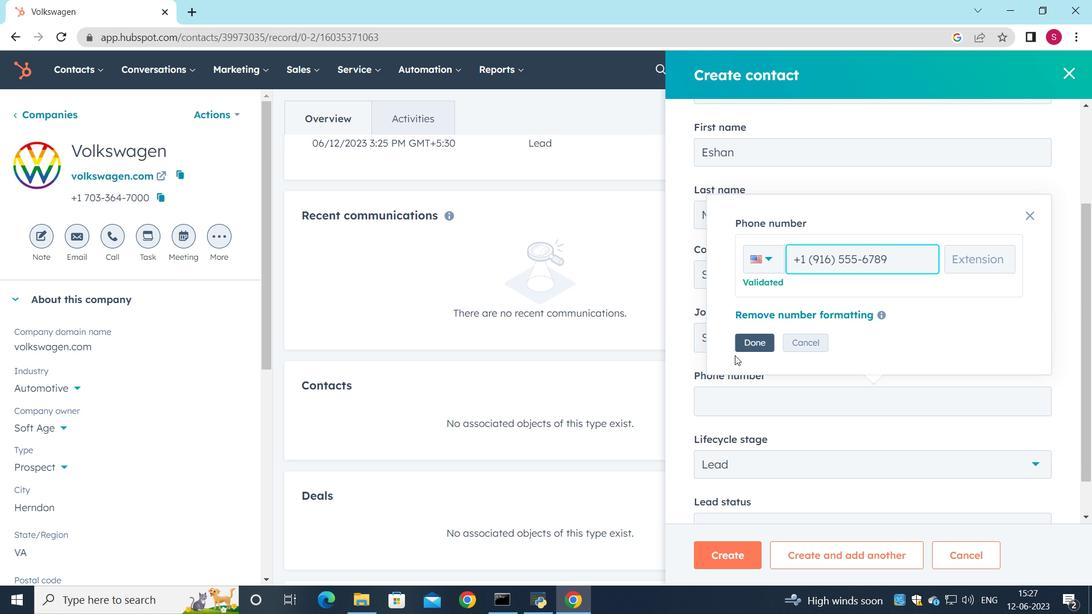 
Action: Mouse pressed left at (742, 351)
Screenshot: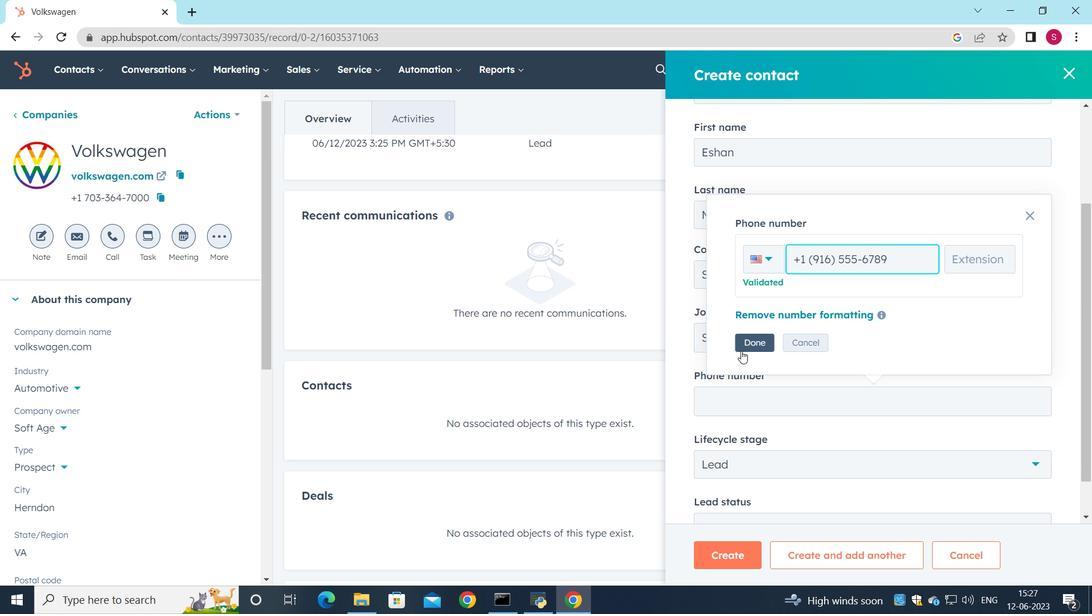 
Action: Mouse moved to (715, 380)
Screenshot: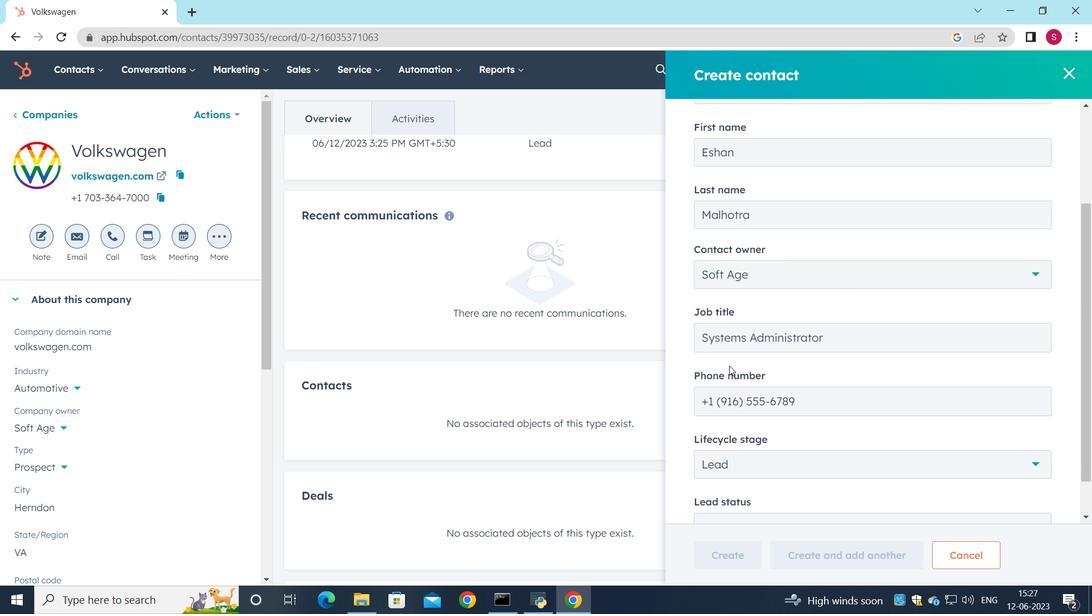 
Action: Mouse scrolled (715, 379) with delta (0, 0)
Screenshot: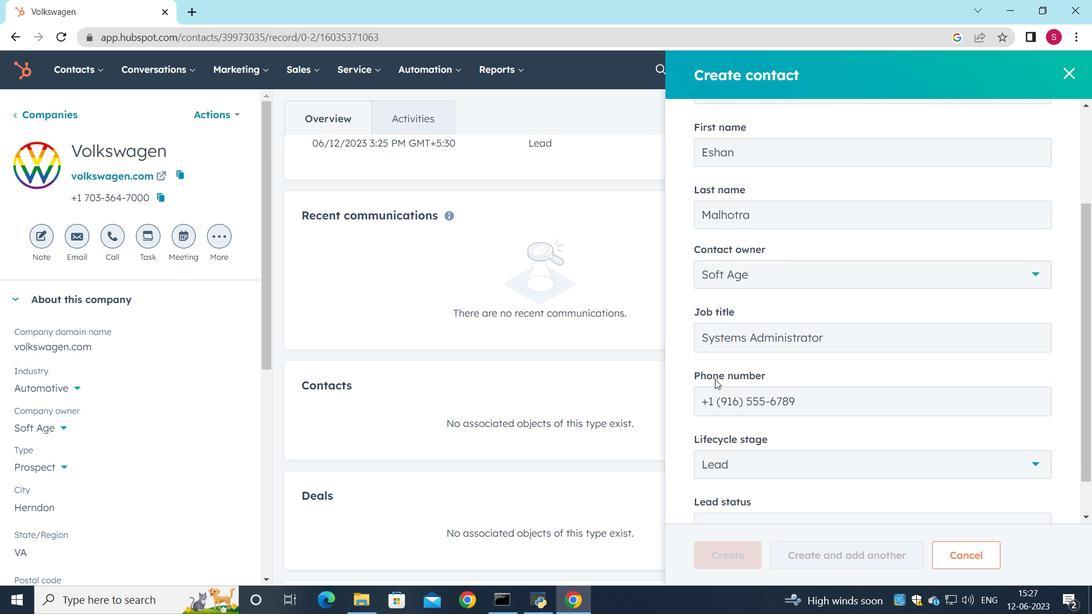 
Action: Mouse scrolled (715, 379) with delta (0, 0)
Screenshot: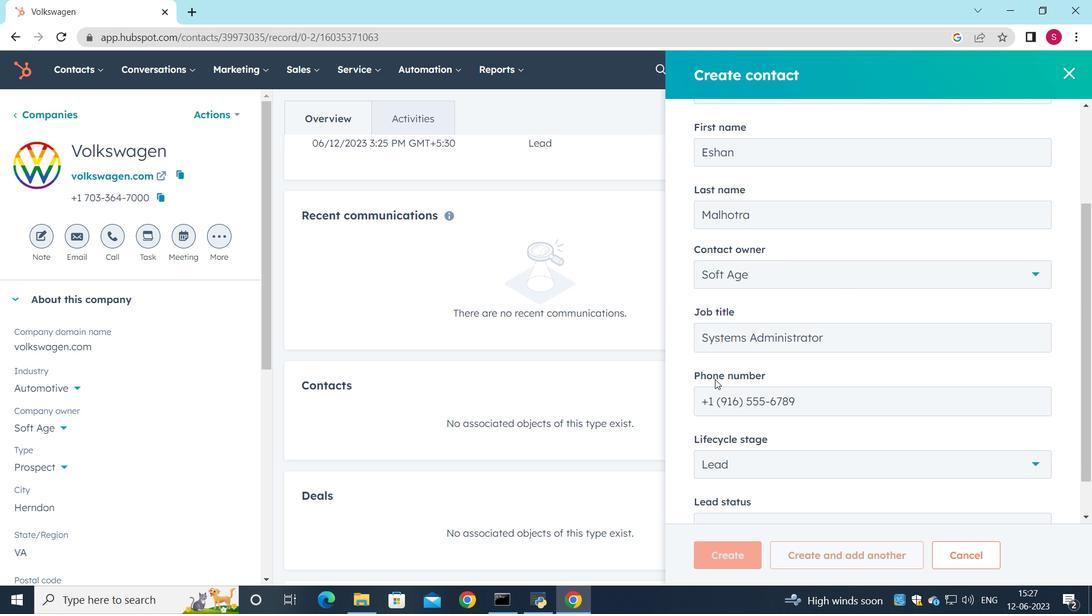 
Action: Mouse moved to (1037, 484)
Screenshot: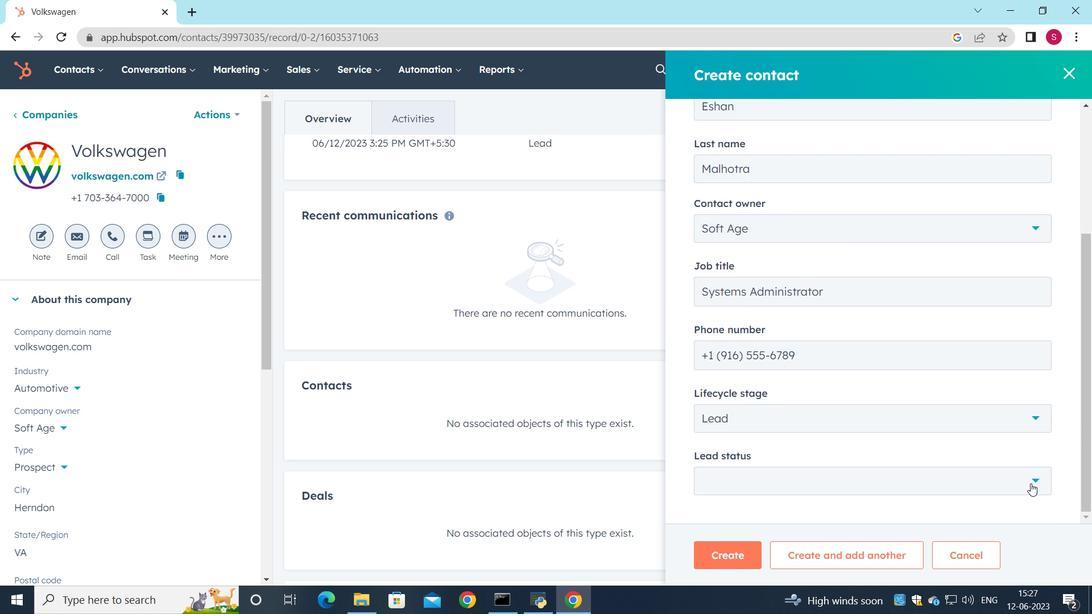 
Action: Mouse pressed left at (1037, 484)
Screenshot: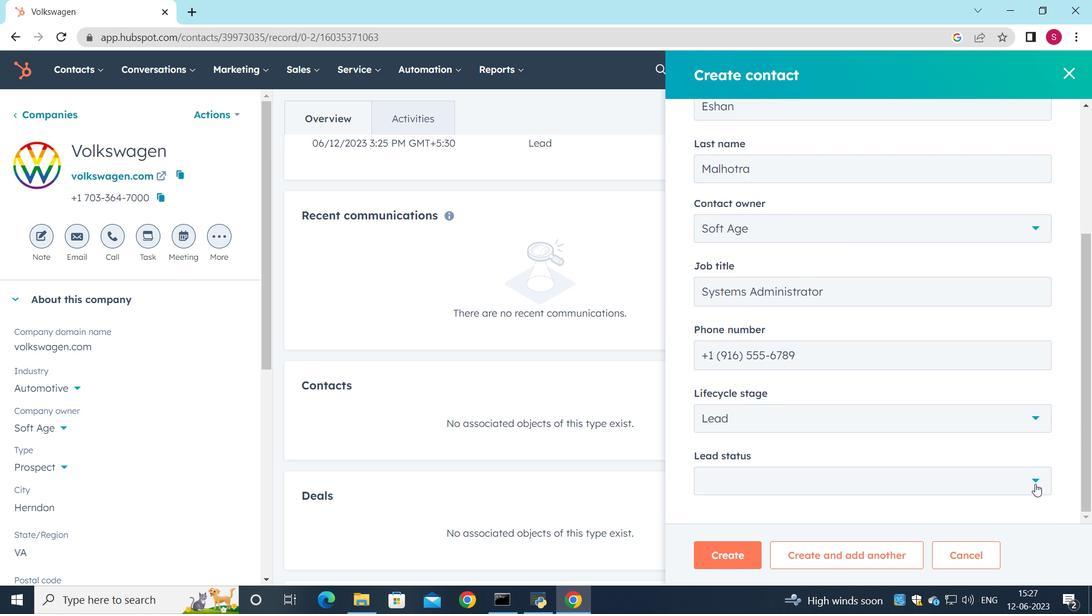 
Action: Mouse moved to (847, 401)
Screenshot: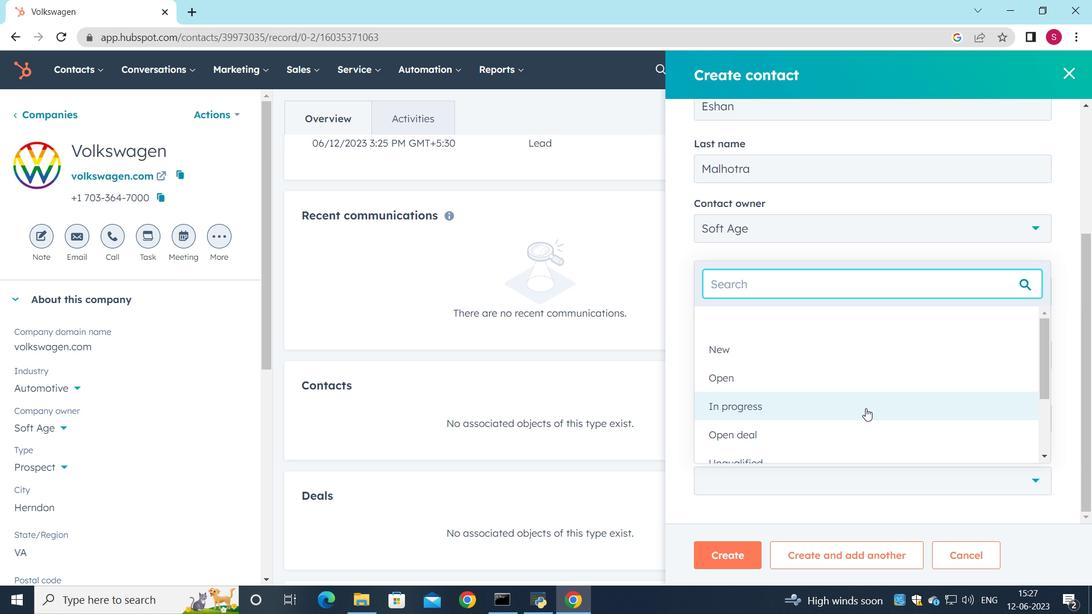 
Action: Mouse pressed left at (847, 401)
Screenshot: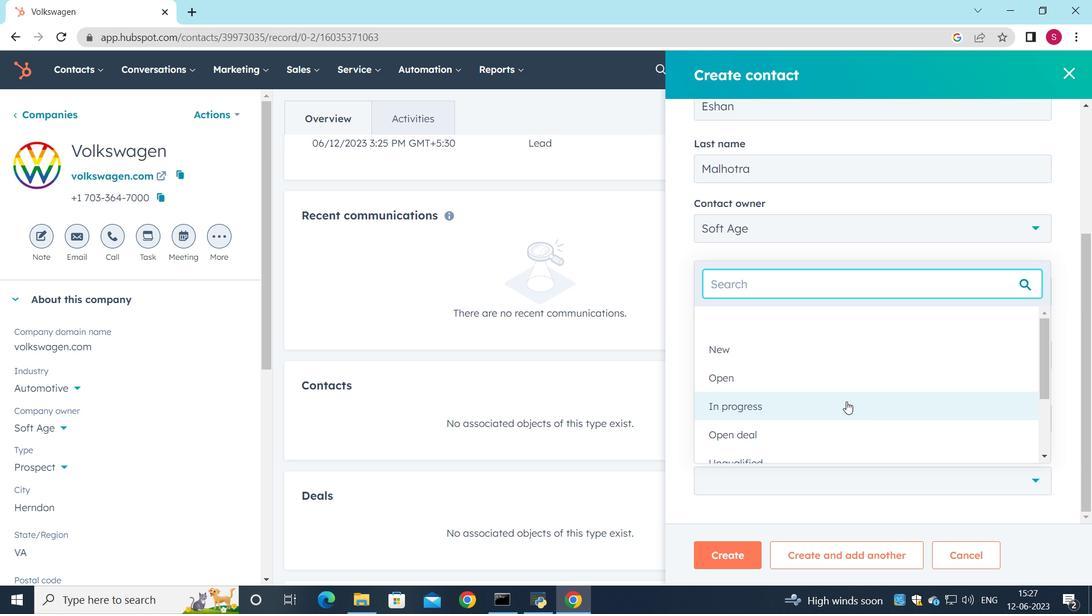 
Action: Mouse moved to (729, 554)
Screenshot: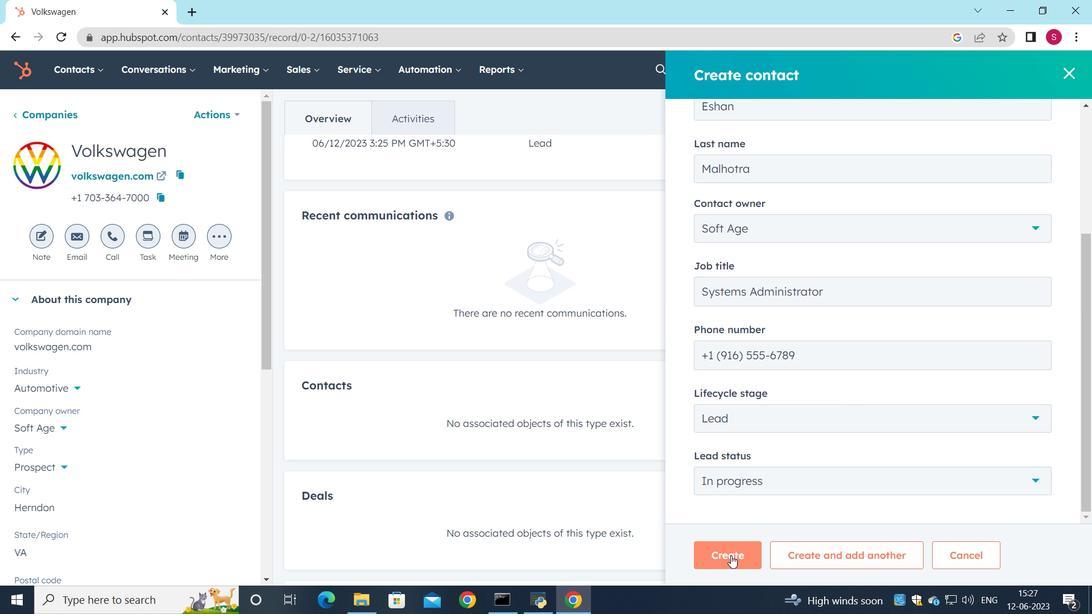 
Action: Mouse pressed left at (729, 554)
Screenshot: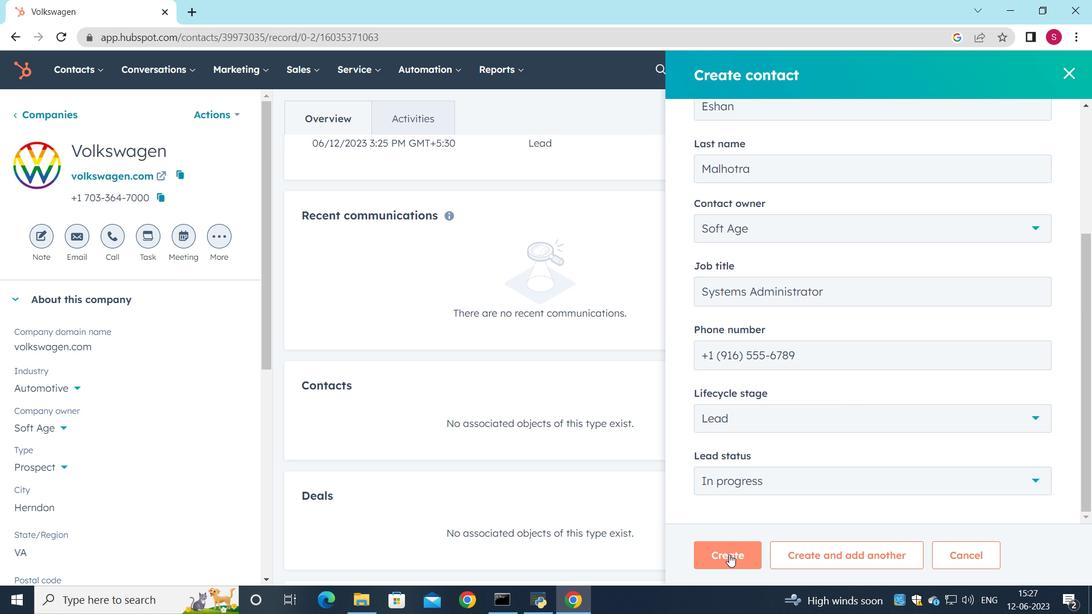 
Action: Mouse moved to (618, 450)
Screenshot: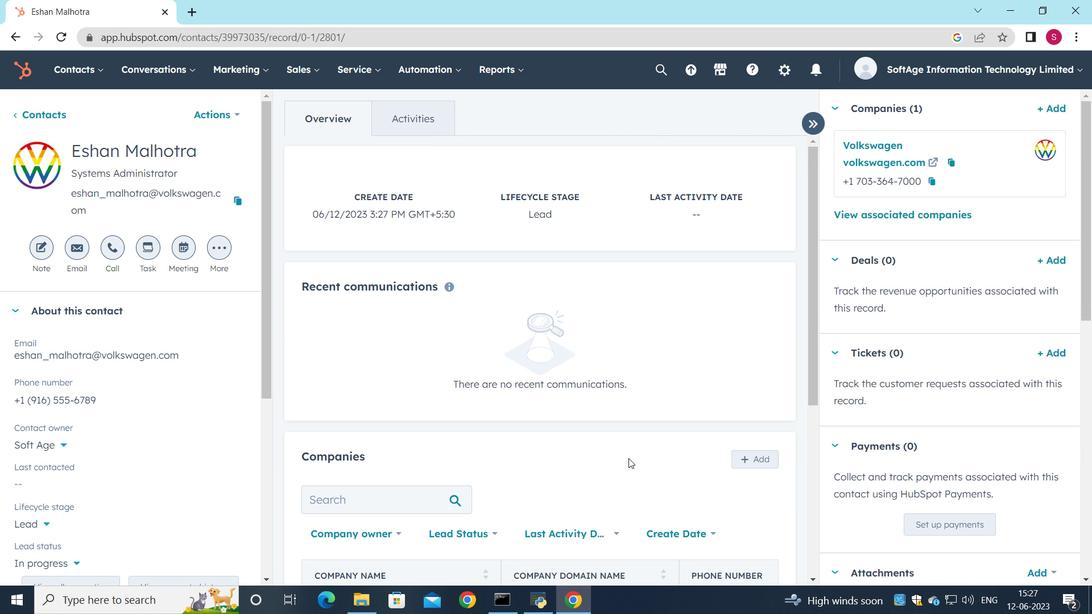 
Action: Mouse scrolled (618, 450) with delta (0, 0)
Screenshot: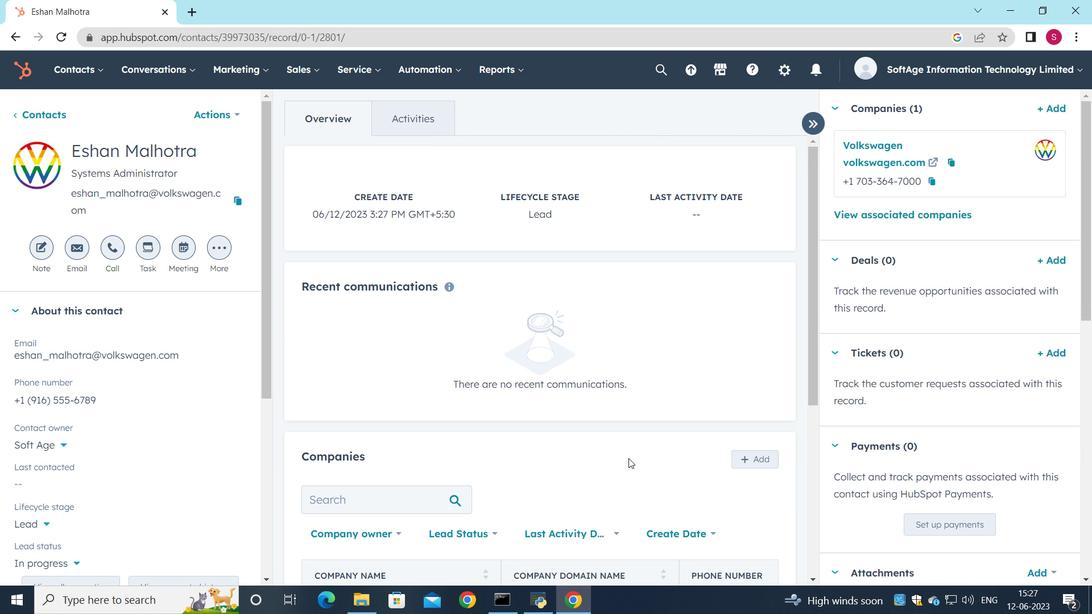 
Action: Mouse scrolled (618, 450) with delta (0, 0)
Screenshot: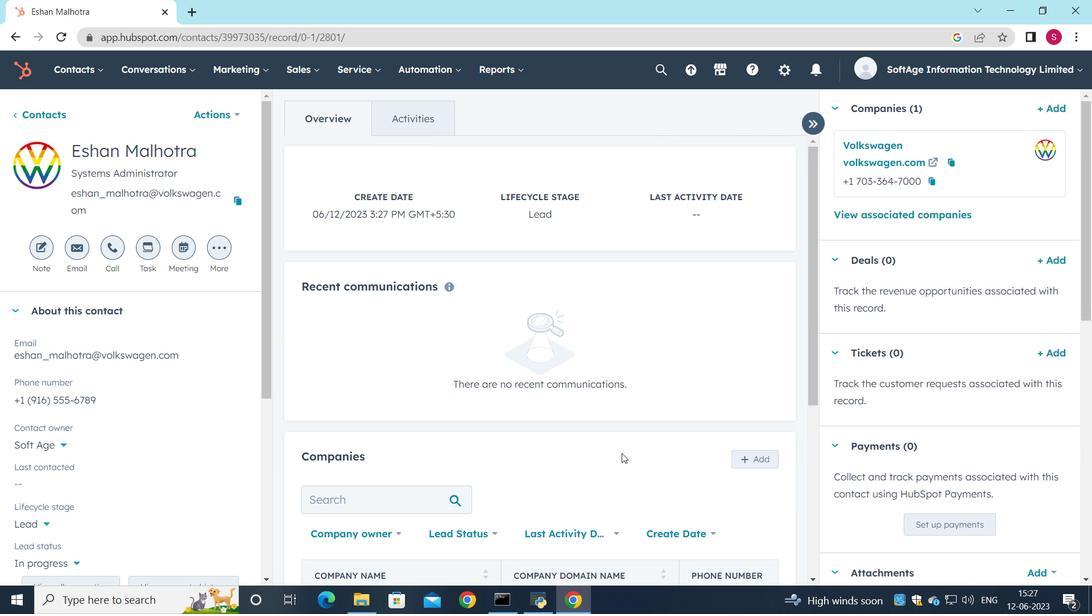 
Action: Mouse scrolled (618, 450) with delta (0, 0)
Screenshot: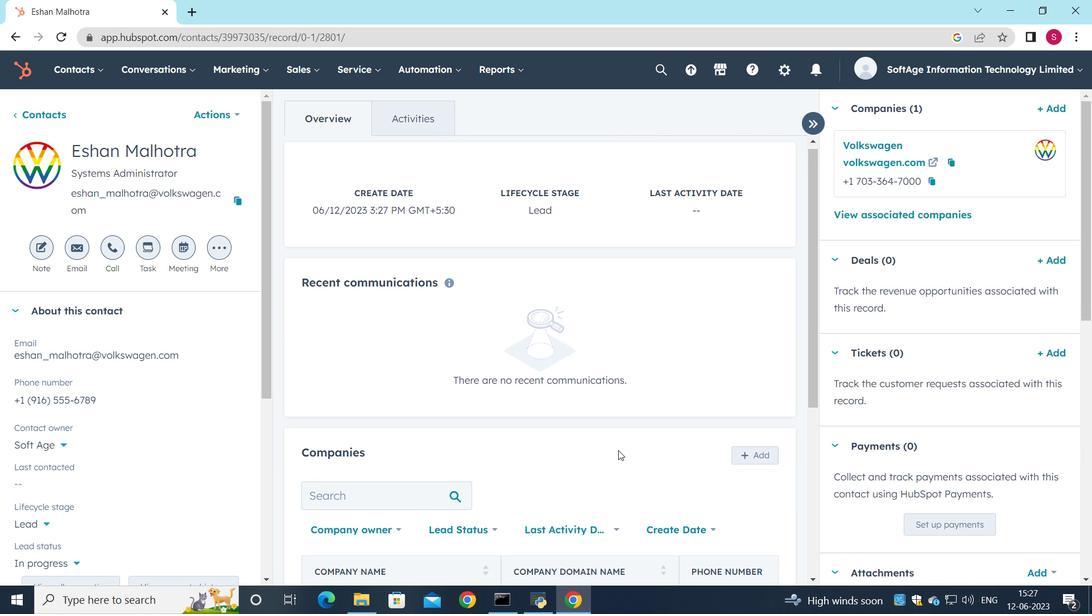 
Action: Mouse moved to (561, 417)
Screenshot: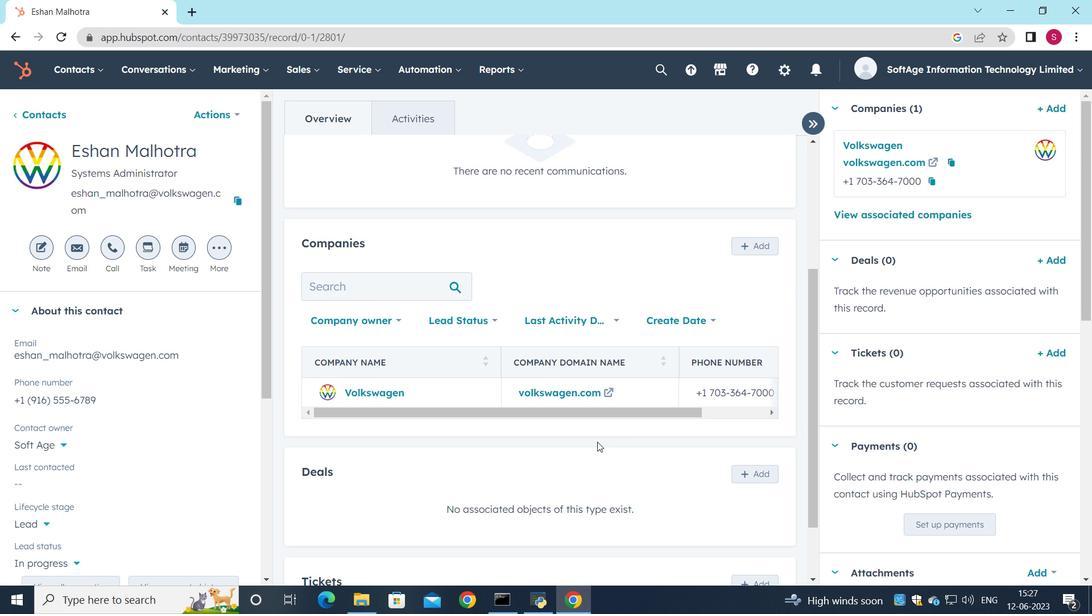 
